 Task: Find connections with filter location Shāhzādpur with filter topic #bestadvicewith filter profile language French with filter current company Hotel Jobs with filter school GOVERNMENT COLLEGE OF ENGINEERING, JALGAON. with filter industry Medical Equipment Manufacturing with filter service category Administrative with filter keywords title Culture Operations Manager
Action: Mouse moved to (579, 121)
Screenshot: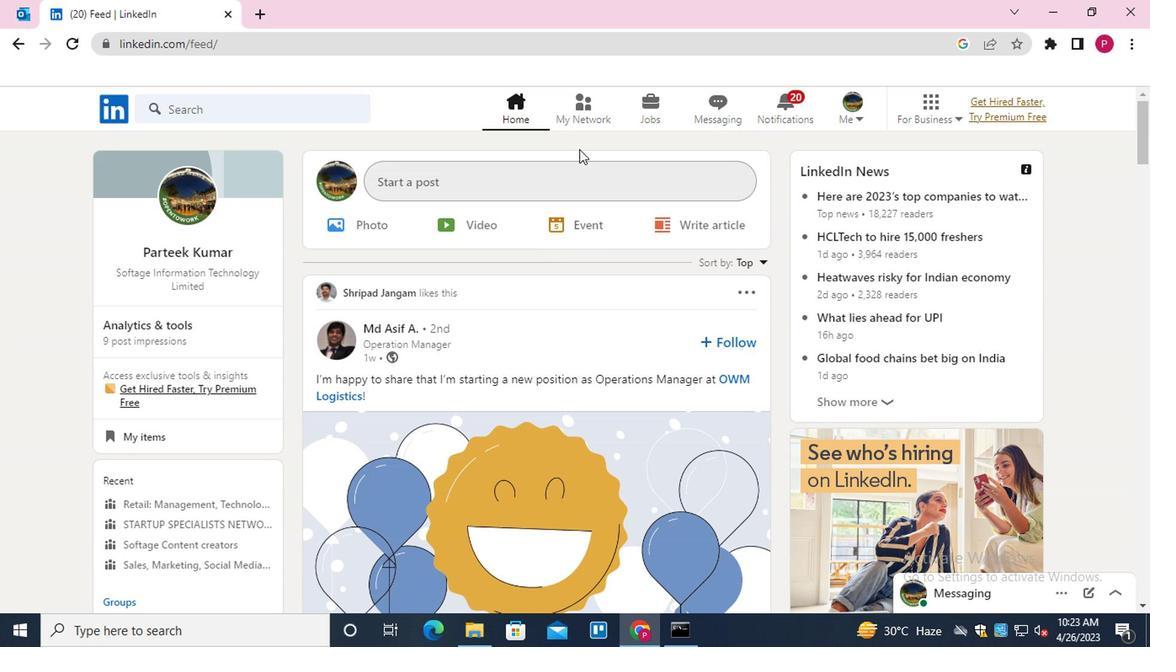 
Action: Mouse pressed left at (579, 121)
Screenshot: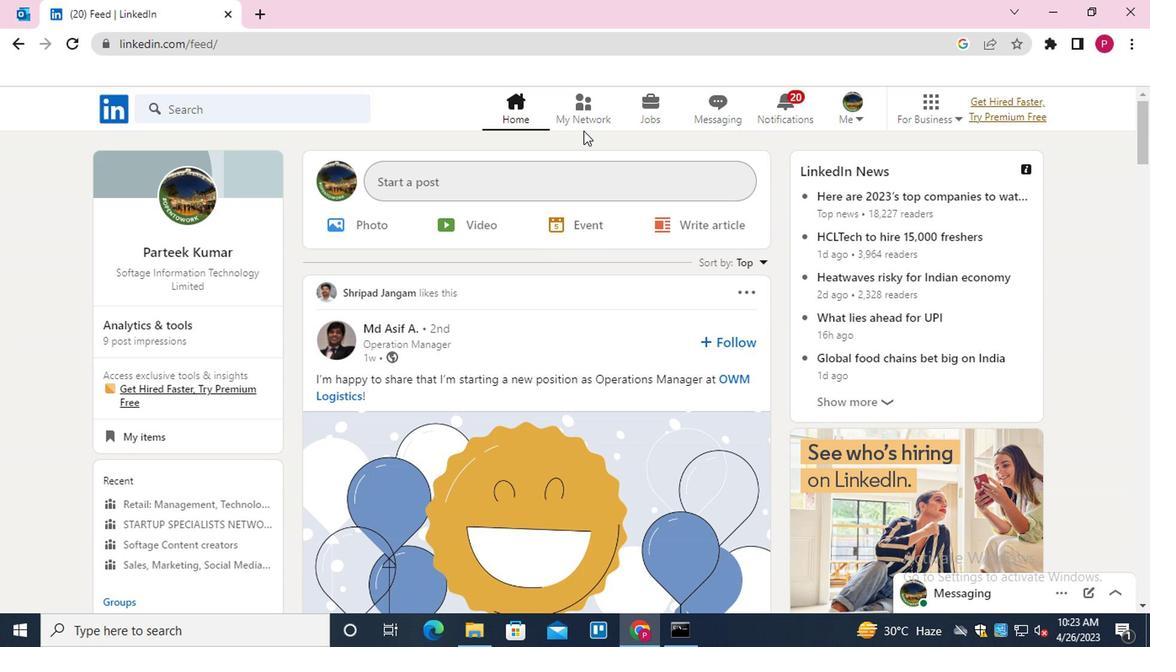 
Action: Mouse moved to (271, 204)
Screenshot: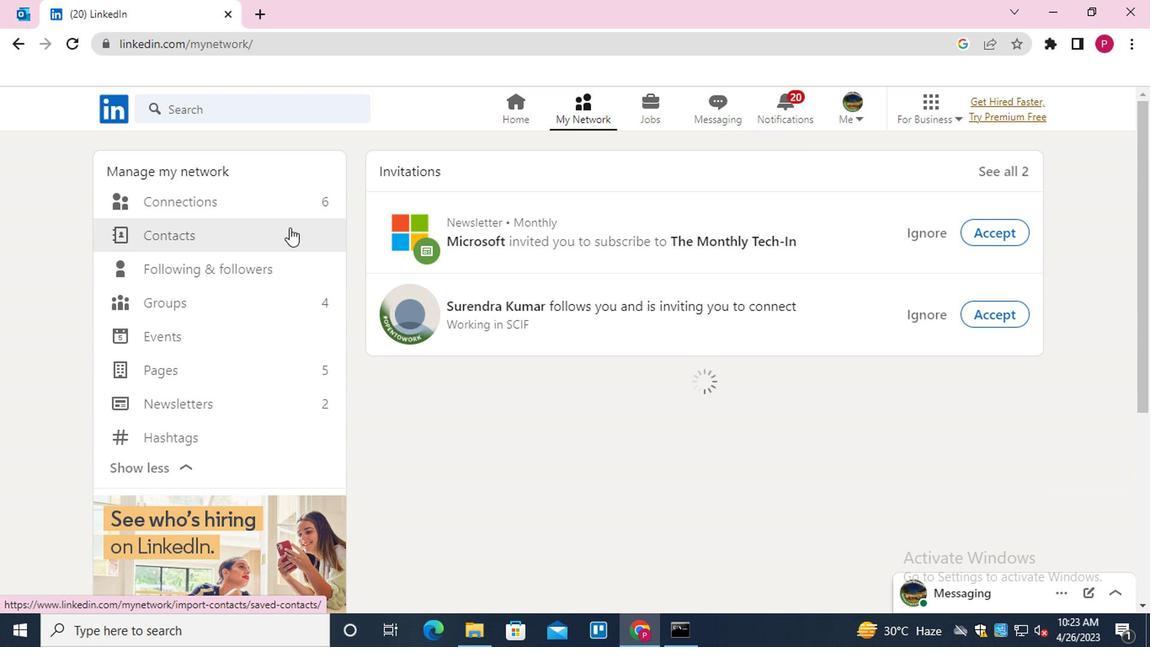 
Action: Mouse pressed left at (271, 204)
Screenshot: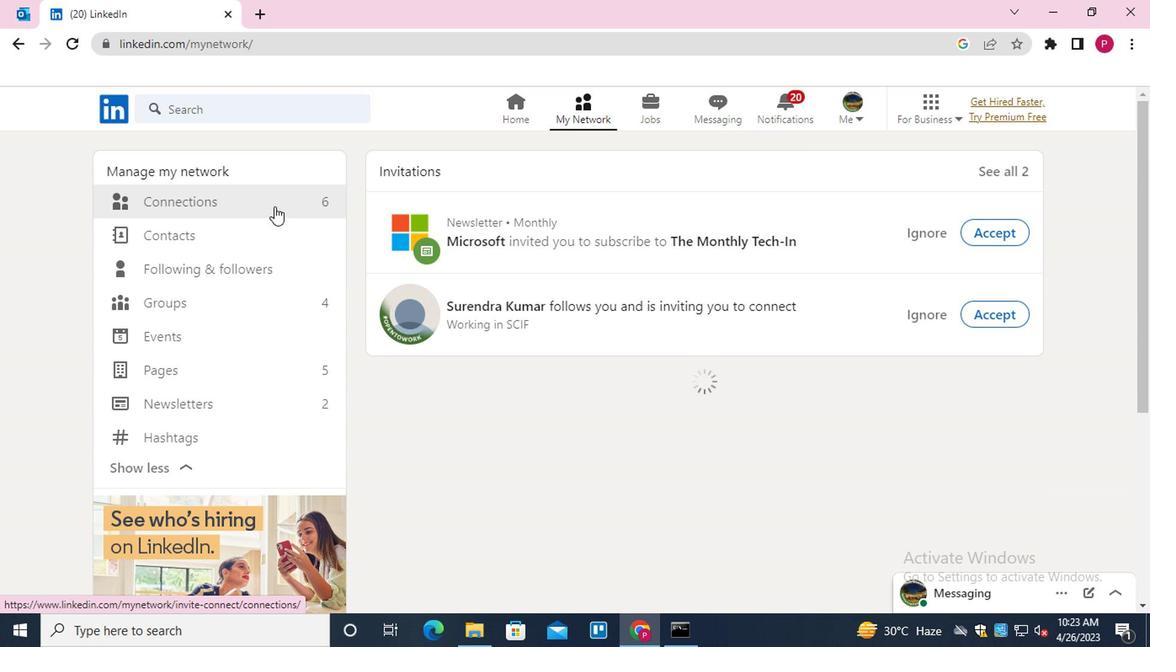 
Action: Mouse moved to (717, 207)
Screenshot: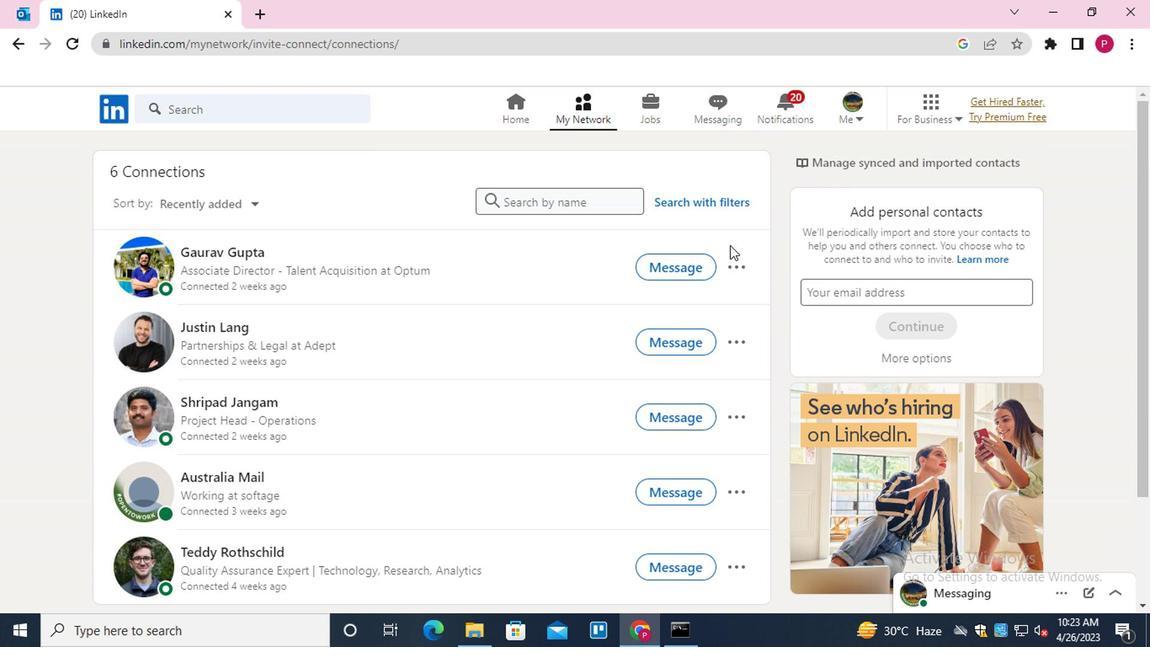 
Action: Mouse pressed left at (717, 207)
Screenshot: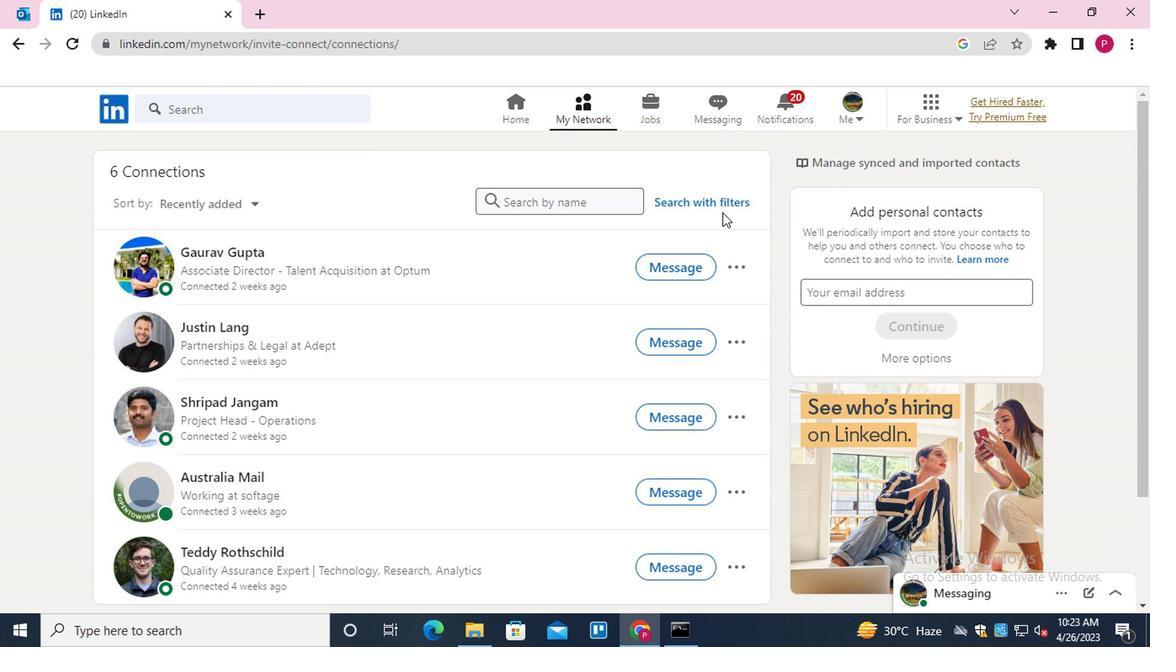 
Action: Mouse moved to (572, 156)
Screenshot: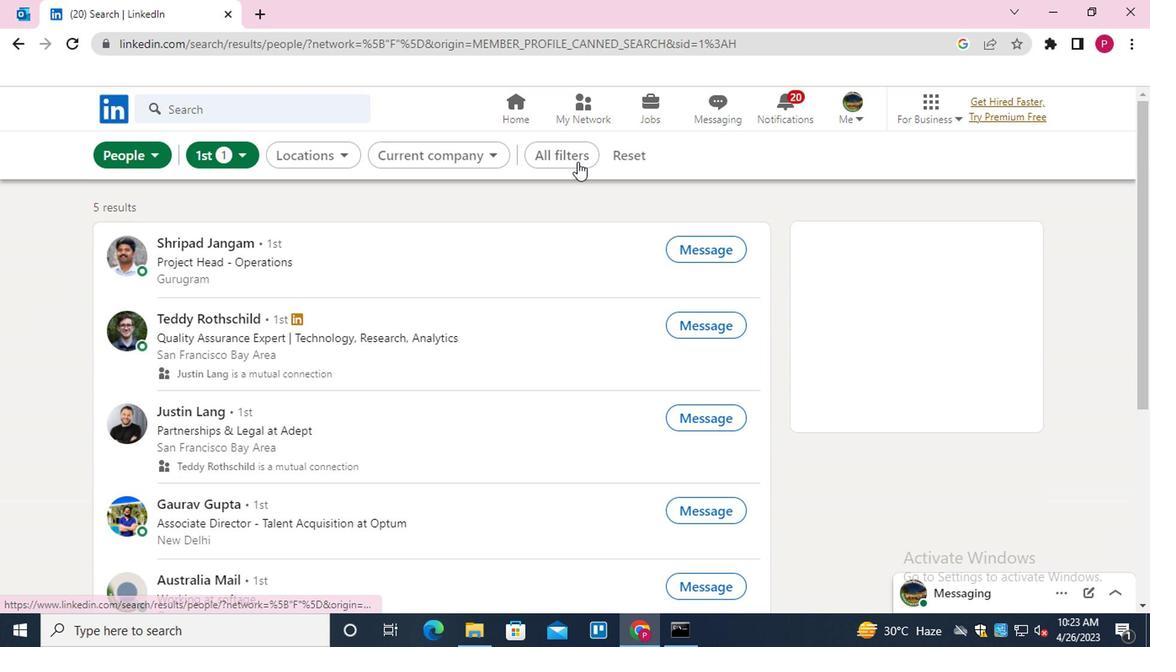 
Action: Mouse pressed left at (572, 156)
Screenshot: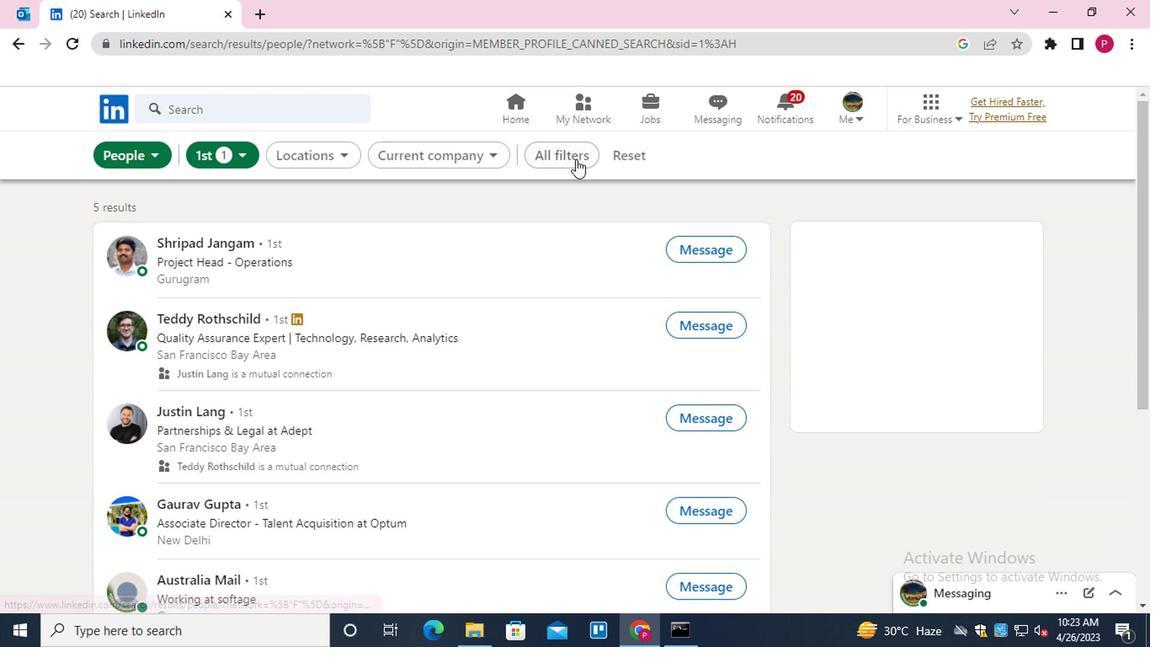 
Action: Mouse moved to (841, 352)
Screenshot: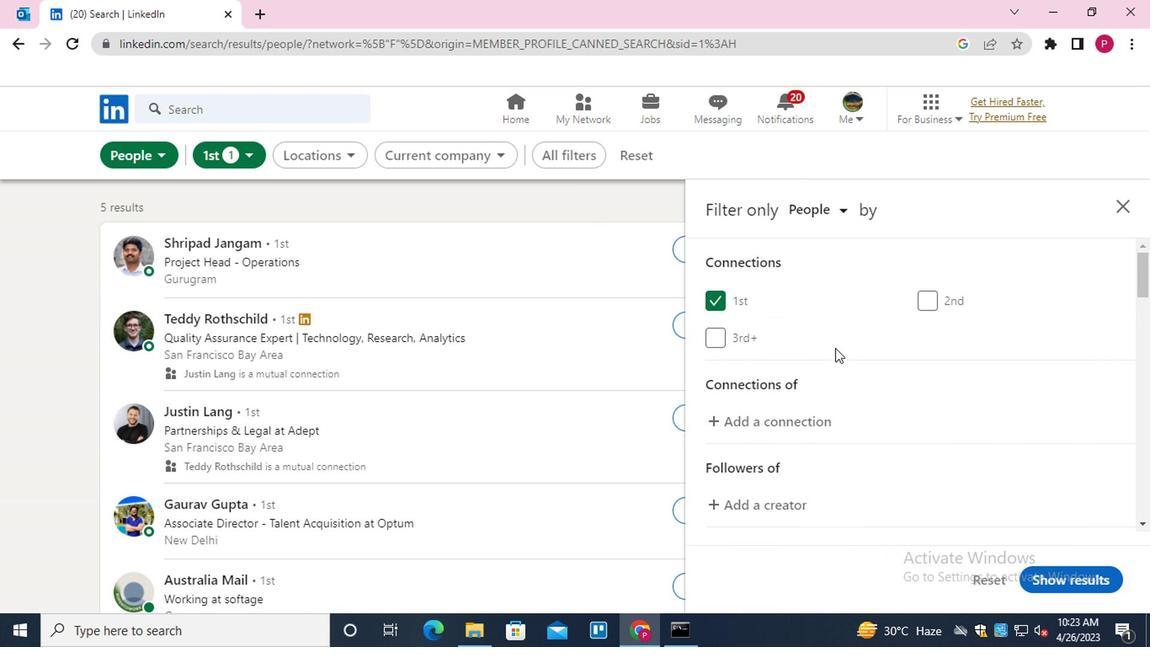 
Action: Mouse scrolled (841, 352) with delta (0, 0)
Screenshot: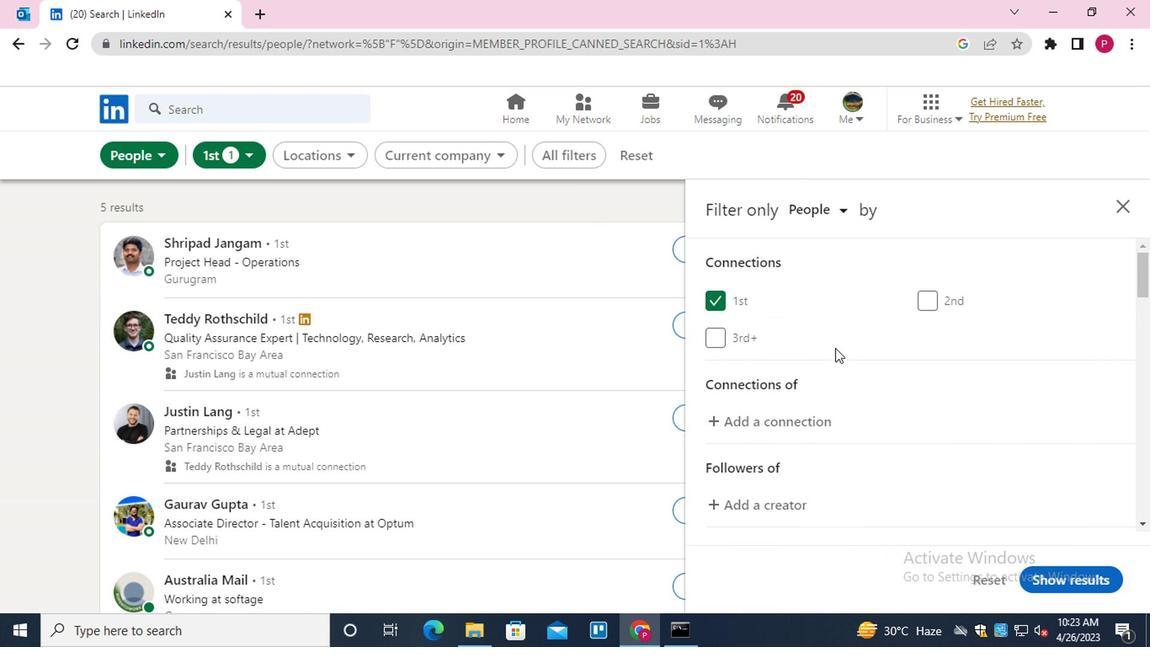 
Action: Mouse moved to (848, 358)
Screenshot: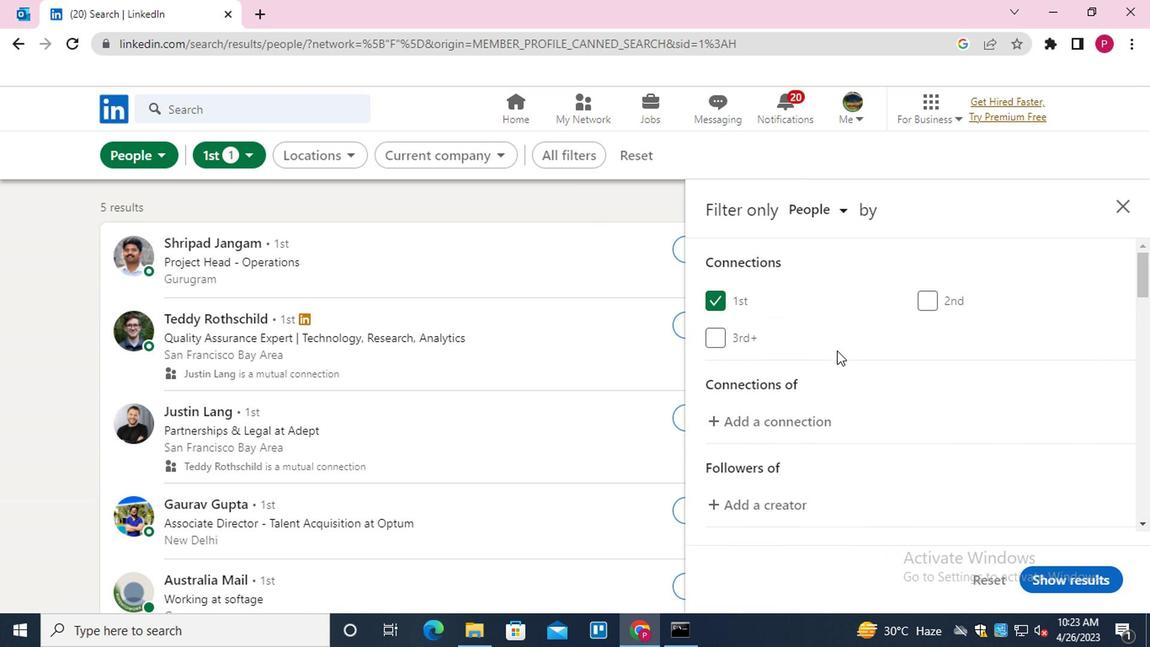 
Action: Mouse scrolled (848, 357) with delta (0, -1)
Screenshot: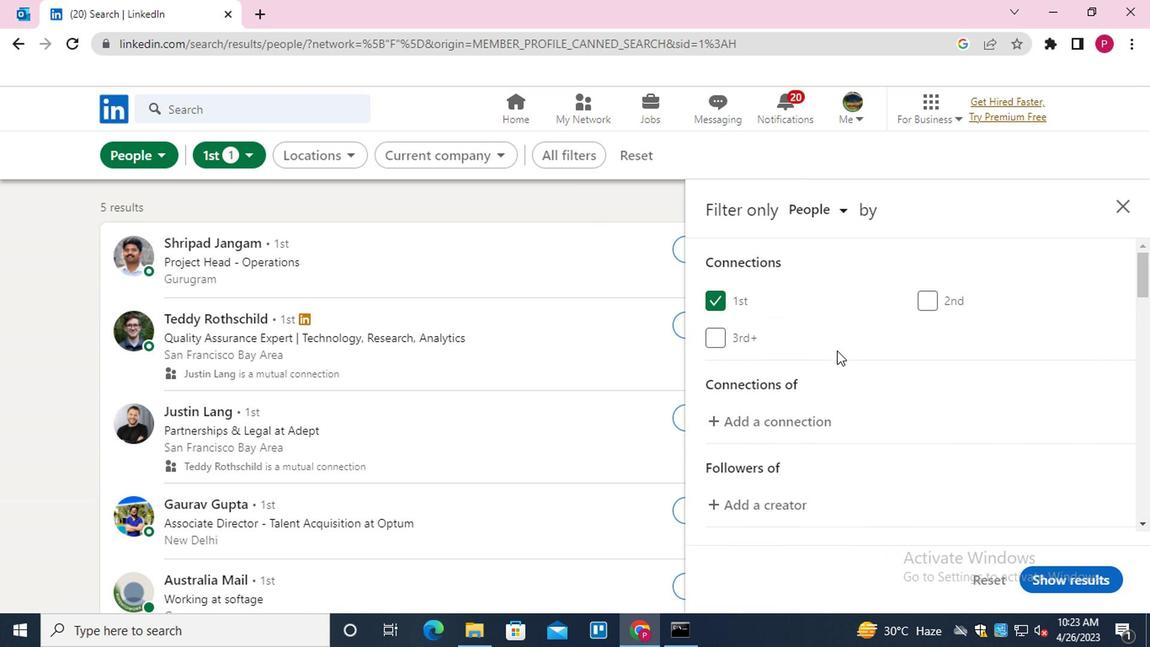 
Action: Mouse moved to (1002, 488)
Screenshot: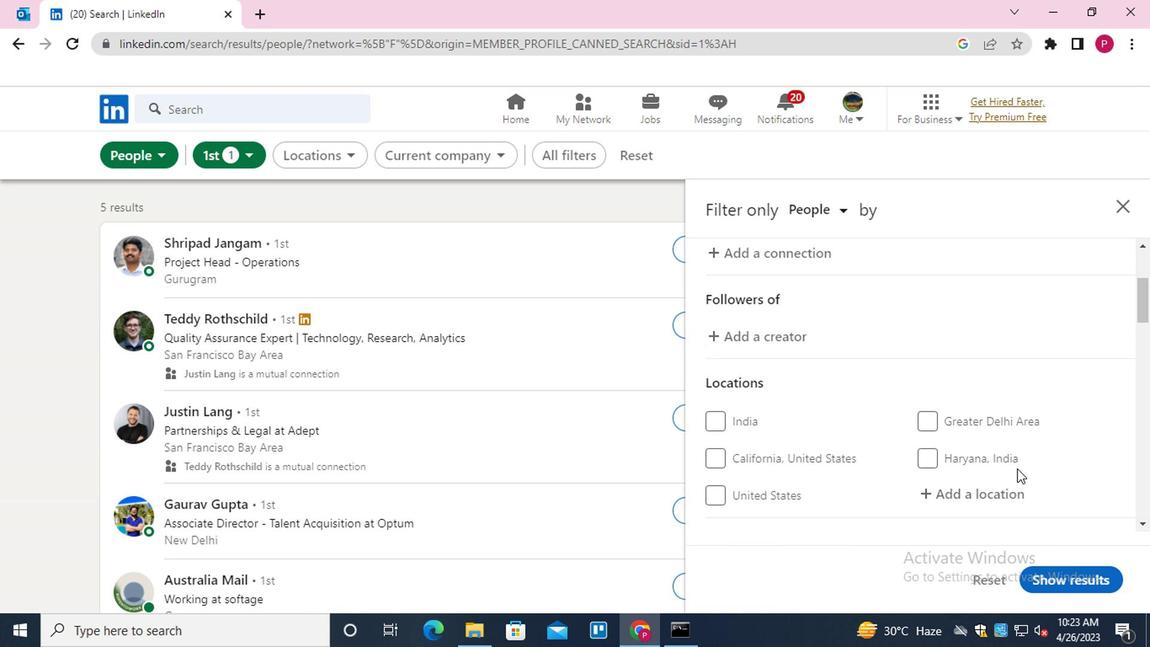 
Action: Mouse pressed left at (1002, 488)
Screenshot: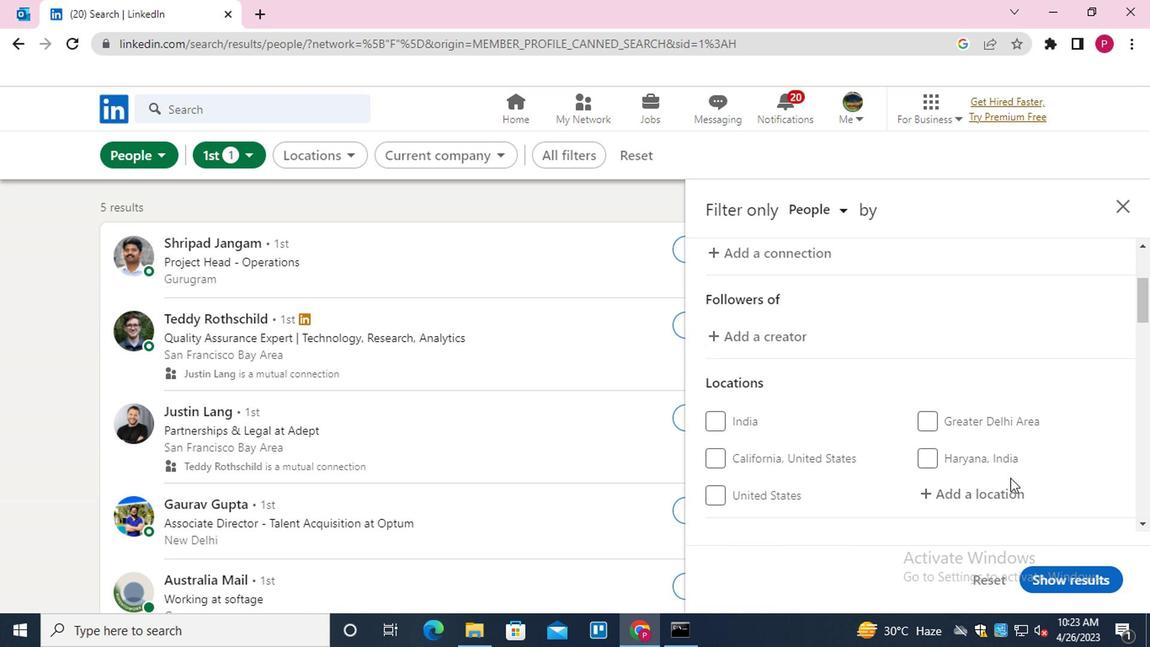 
Action: Key pressed <Key.shift>SHAHAZAD
Screenshot: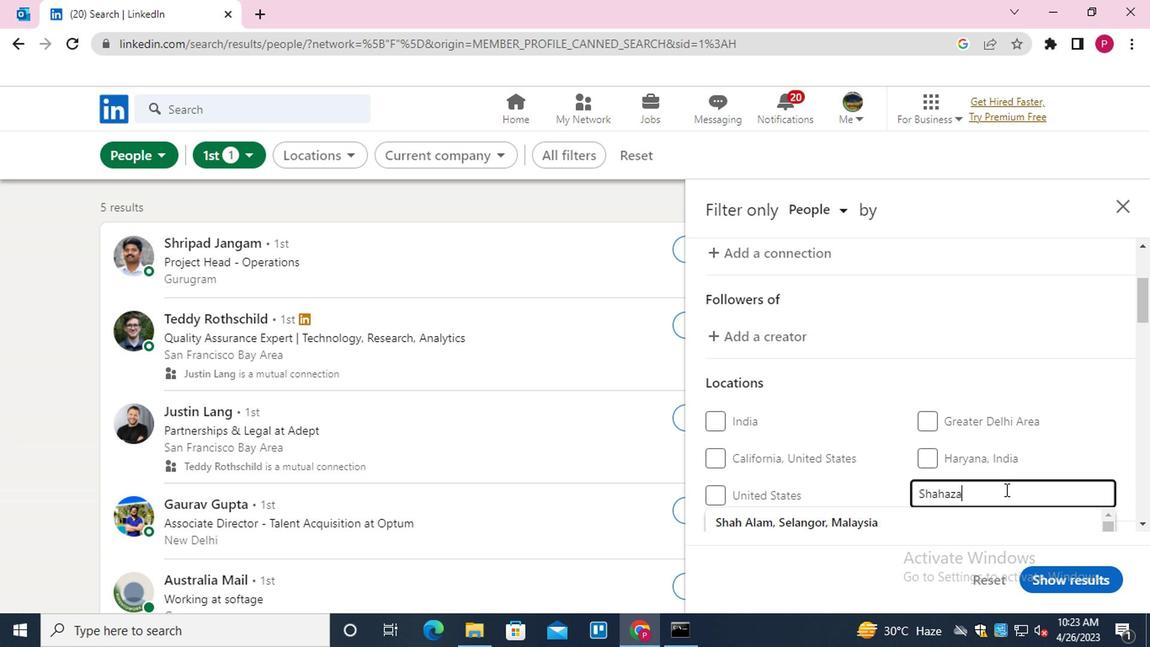 
Action: Mouse moved to (1001, 488)
Screenshot: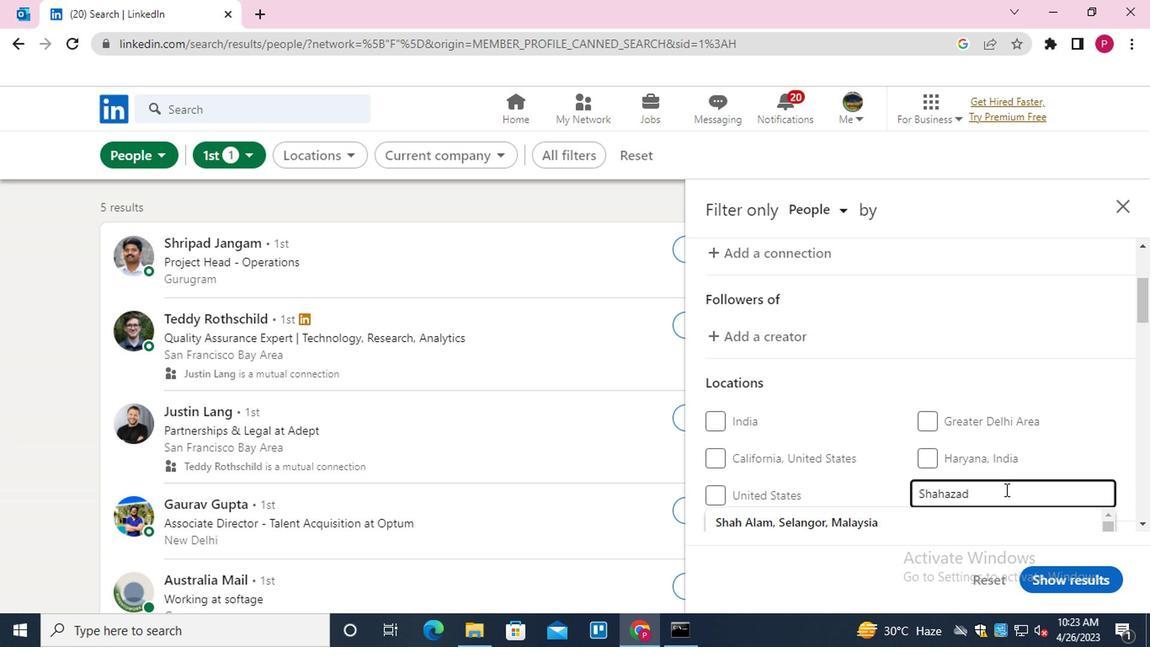 
Action: Key pressed PUR
Screenshot: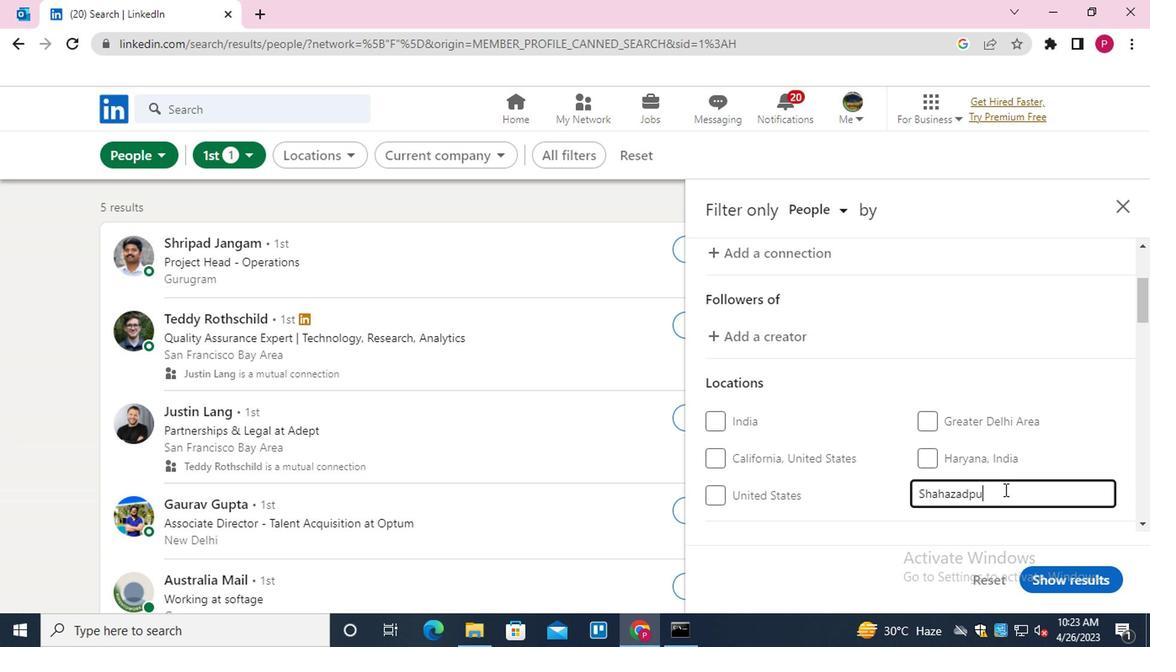 
Action: Mouse moved to (987, 402)
Screenshot: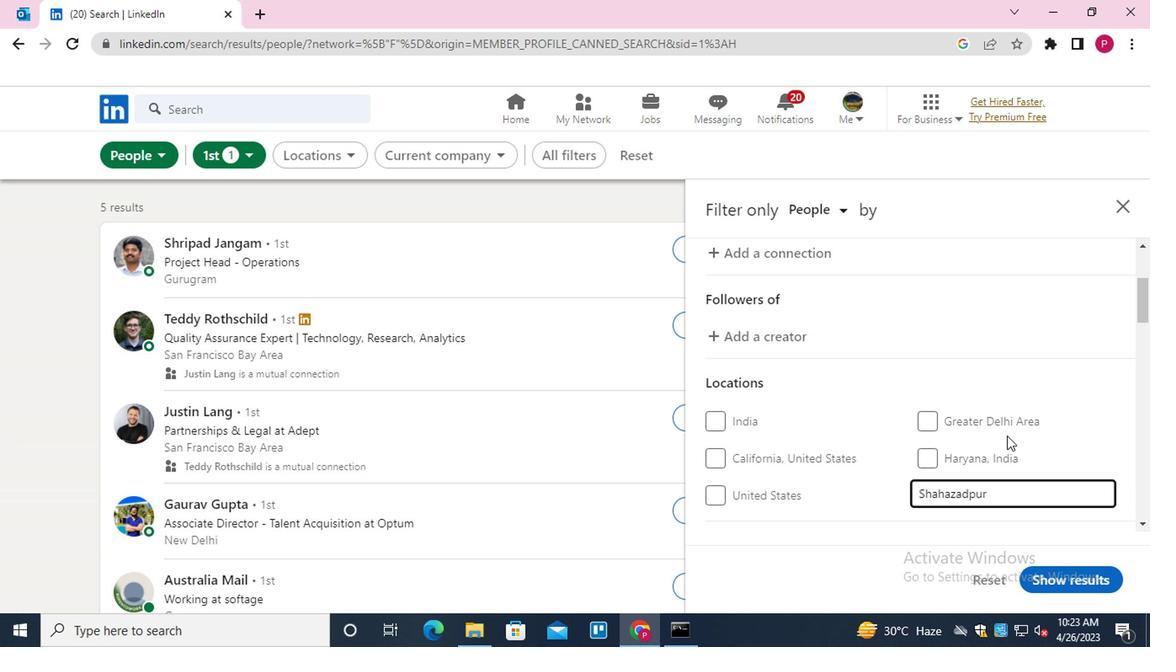 
Action: Mouse scrolled (987, 402) with delta (0, 0)
Screenshot: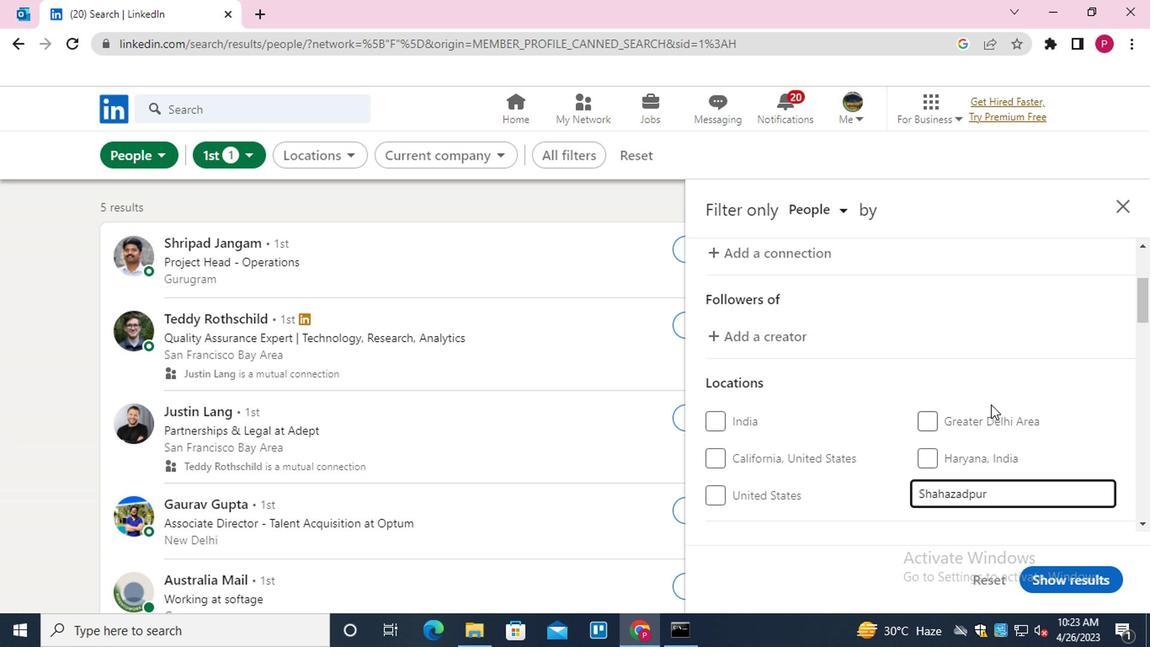 
Action: Mouse moved to (946, 410)
Screenshot: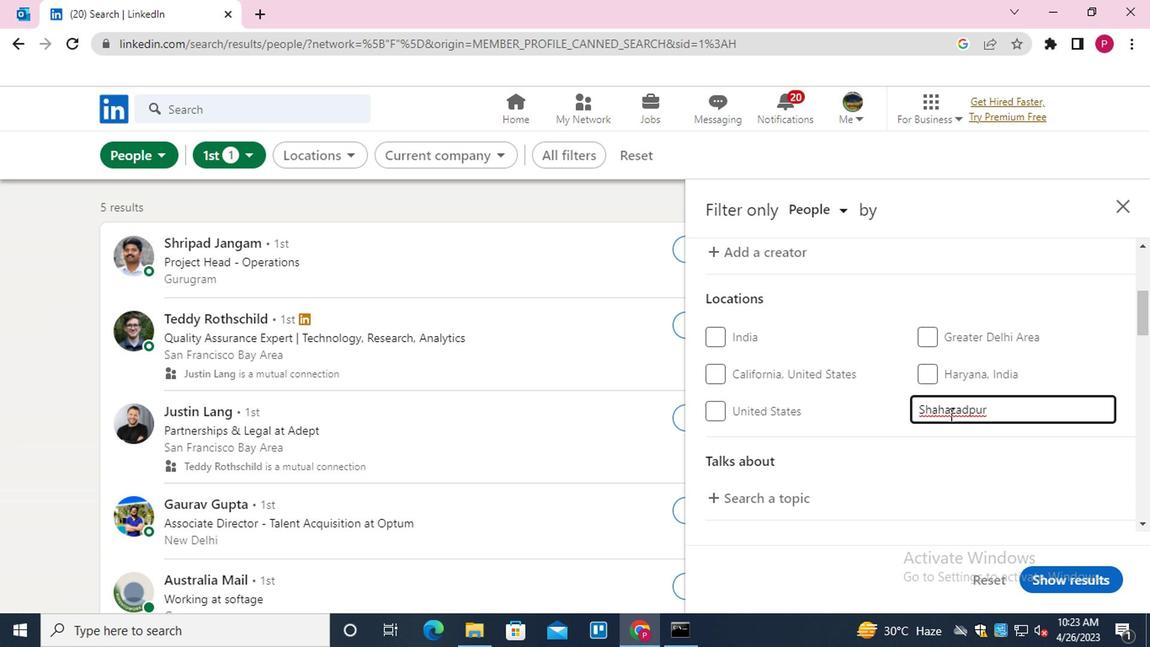 
Action: Mouse pressed left at (946, 410)
Screenshot: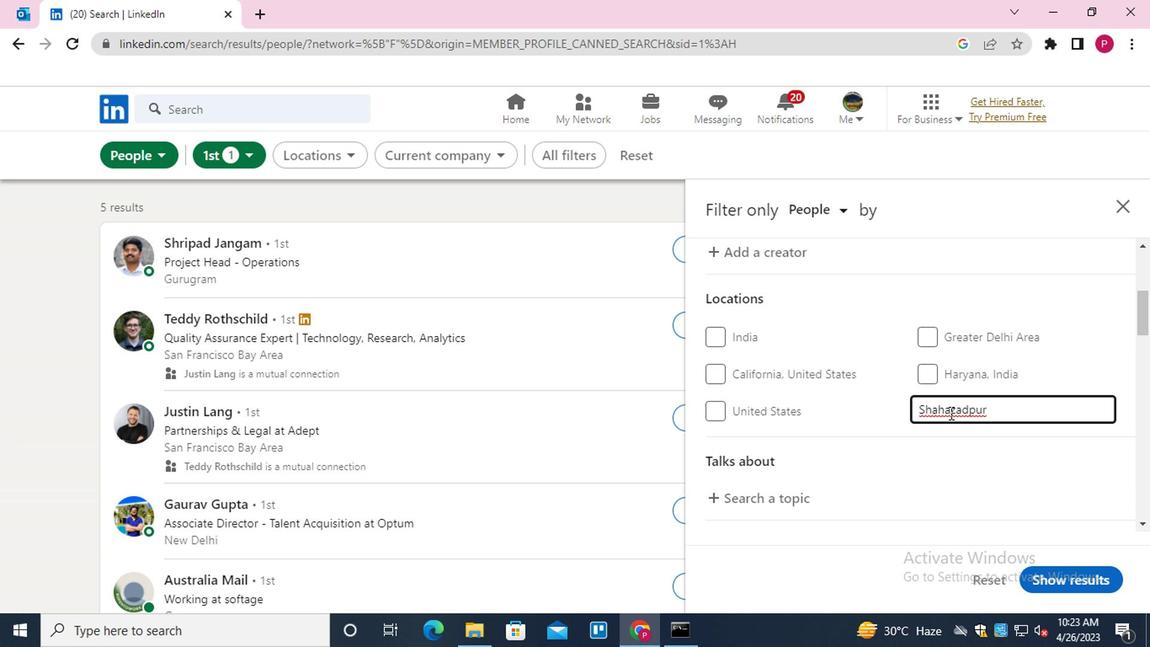 
Action: Mouse moved to (944, 429)
Screenshot: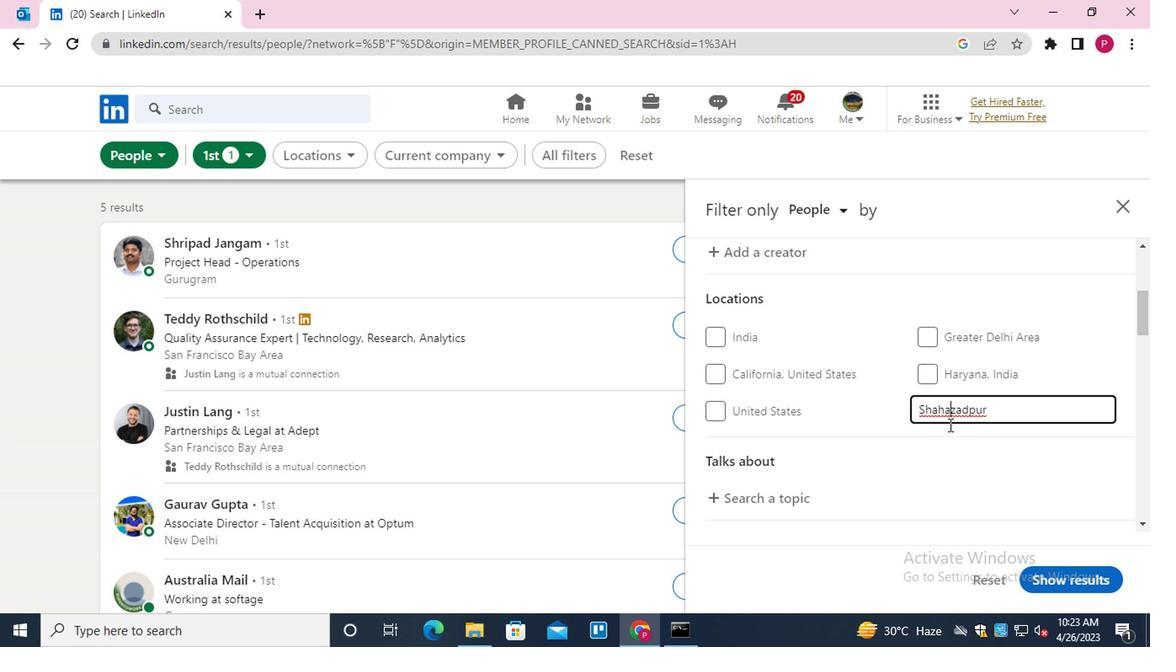 
Action: Key pressed <Key.backspace>
Screenshot: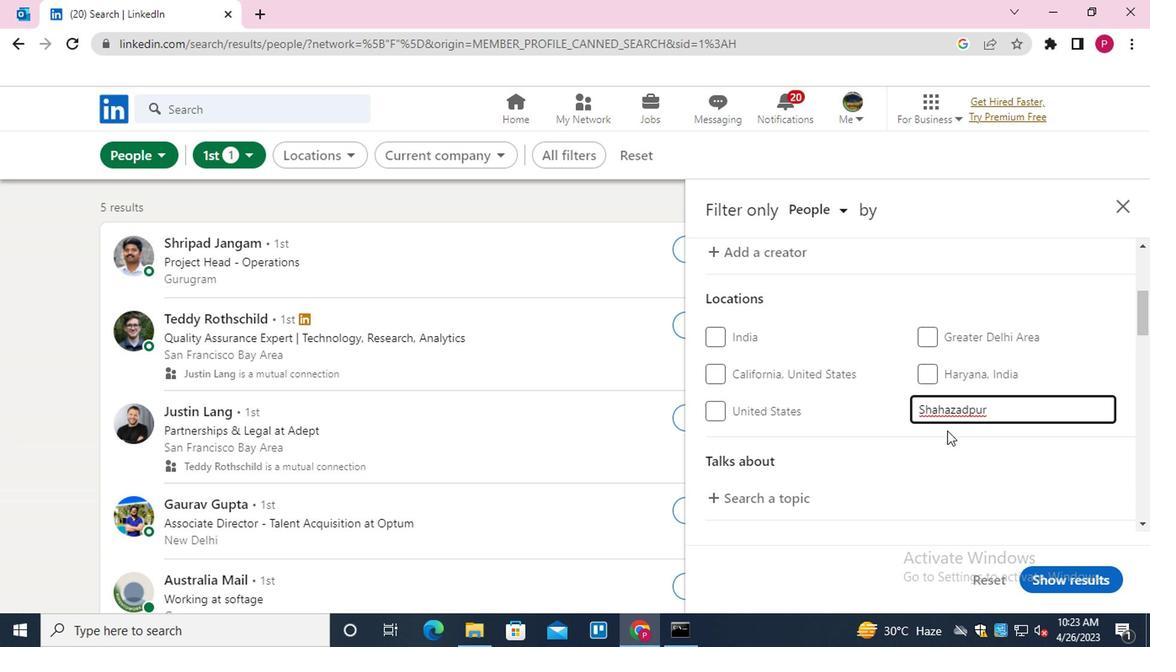 
Action: Mouse moved to (850, 440)
Screenshot: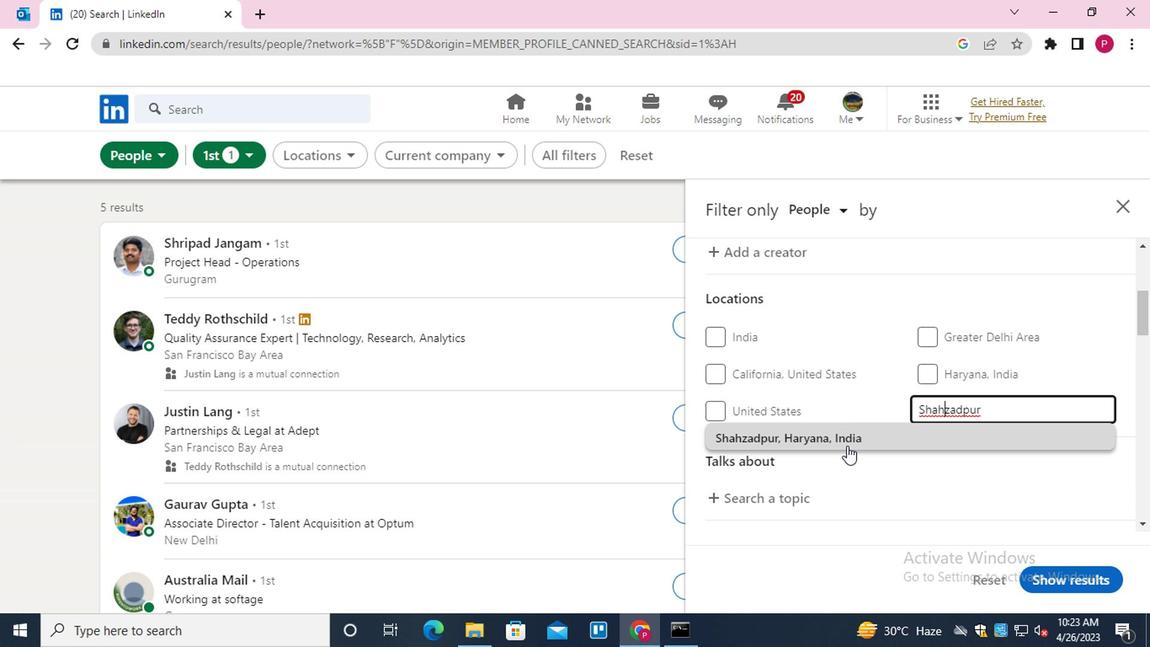 
Action: Mouse pressed left at (850, 440)
Screenshot: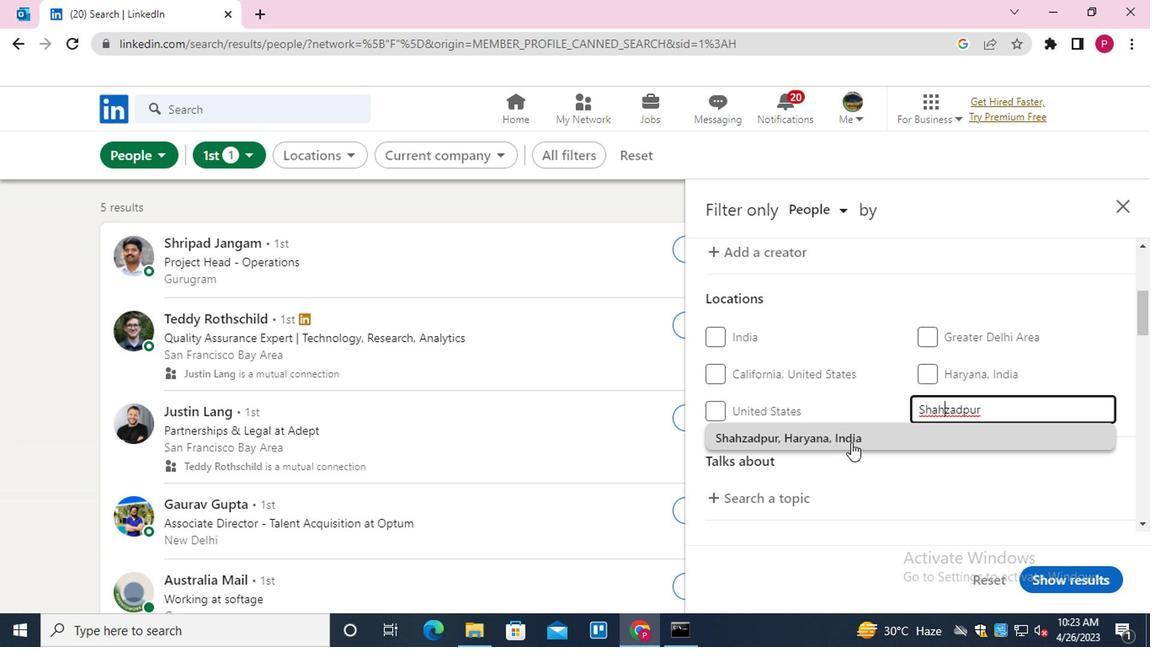 
Action: Mouse scrolled (850, 439) with delta (0, -1)
Screenshot: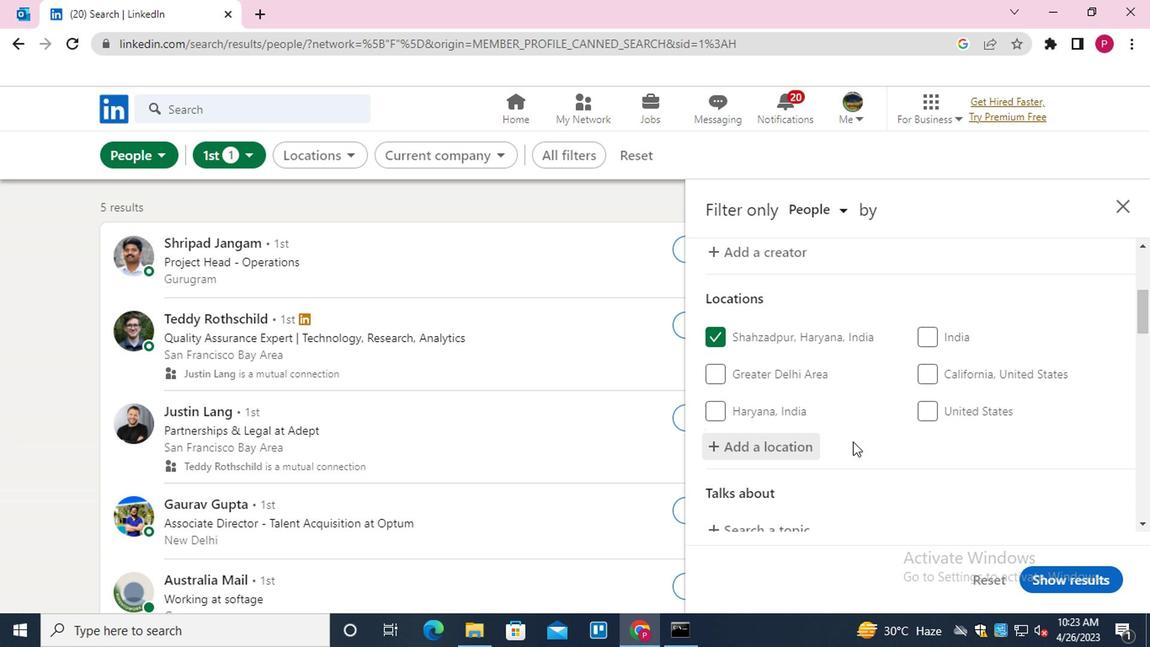 
Action: Mouse scrolled (850, 439) with delta (0, -1)
Screenshot: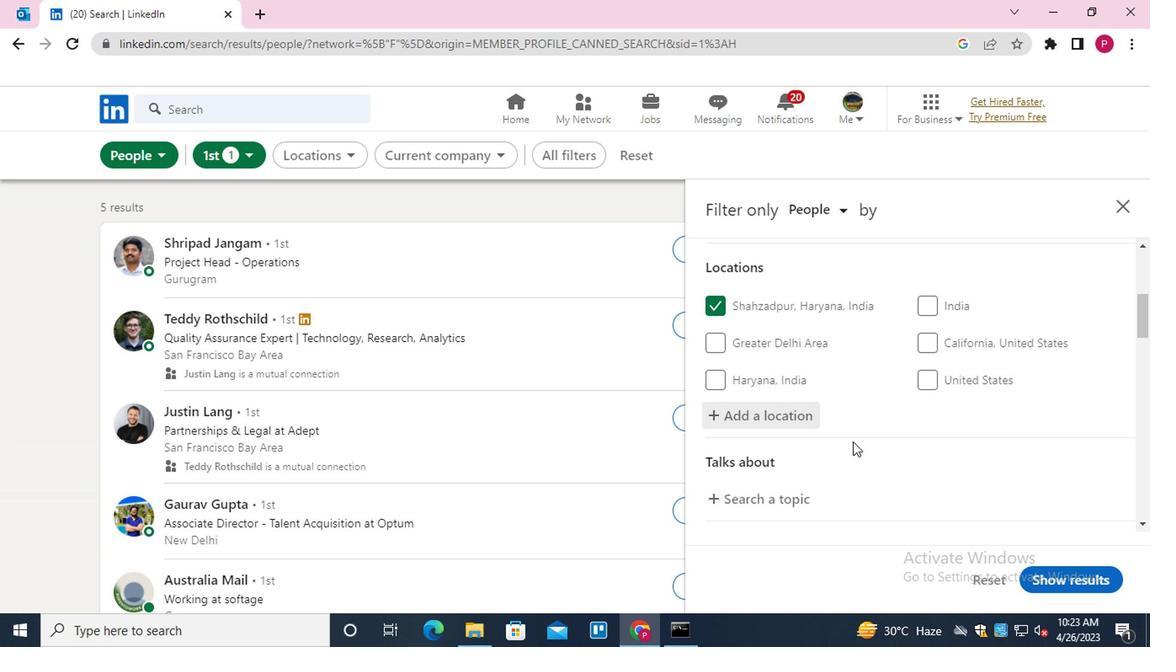 
Action: Mouse moved to (804, 366)
Screenshot: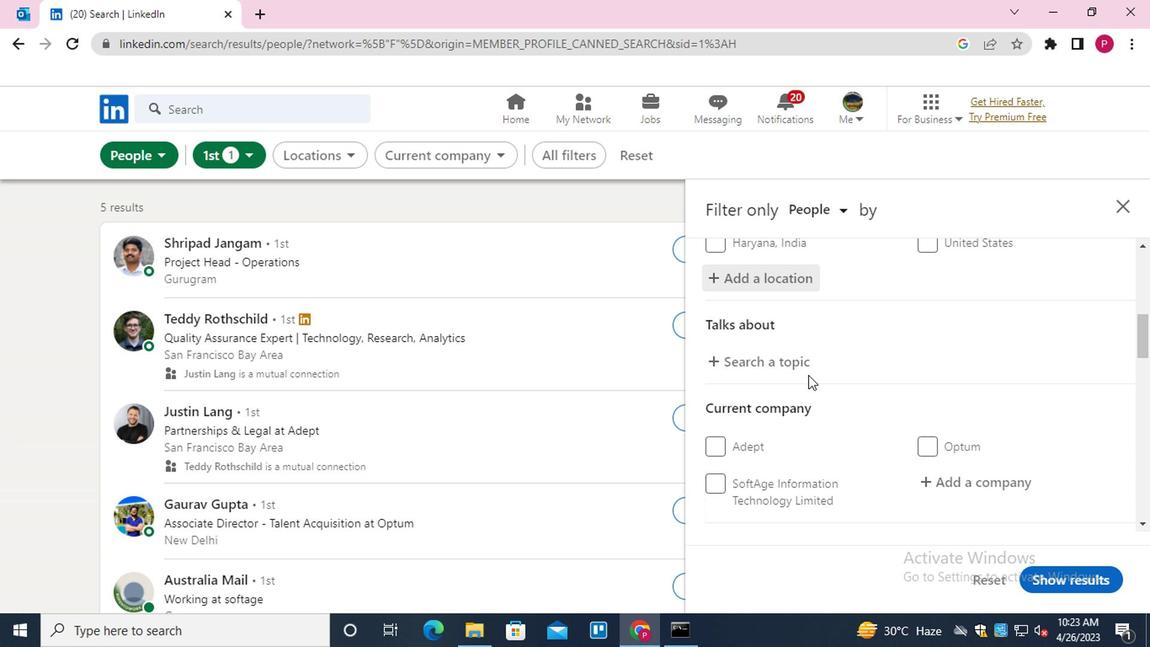 
Action: Mouse pressed left at (804, 366)
Screenshot: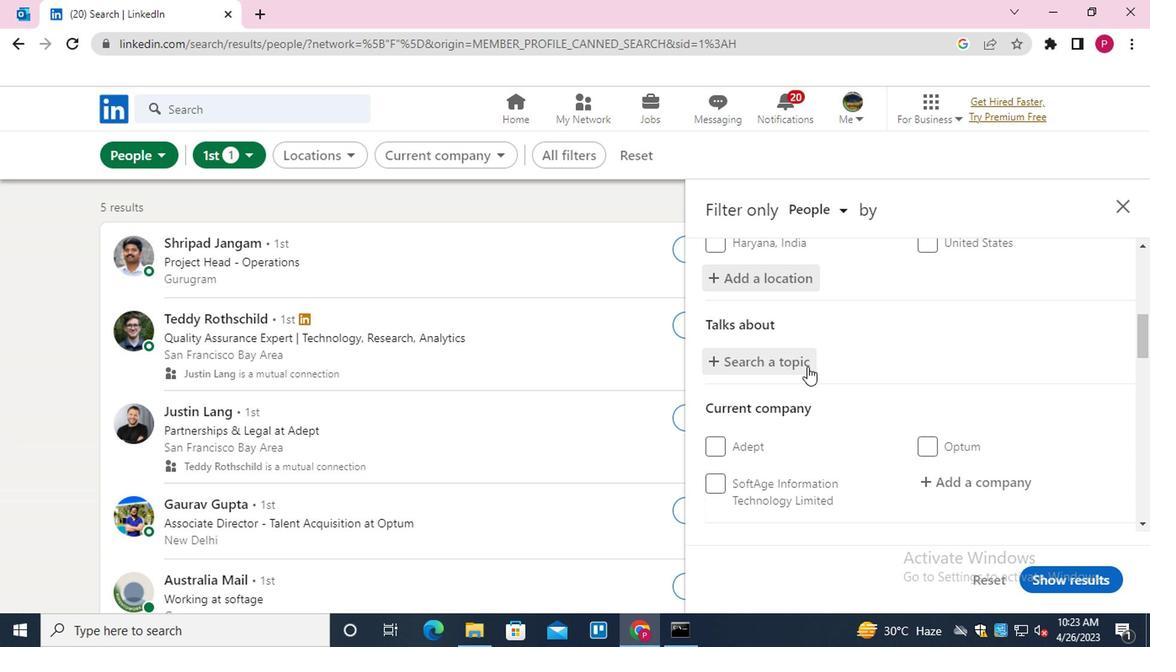 
Action: Key pressed BESTADVICE<Key.down><Key.enter>
Screenshot: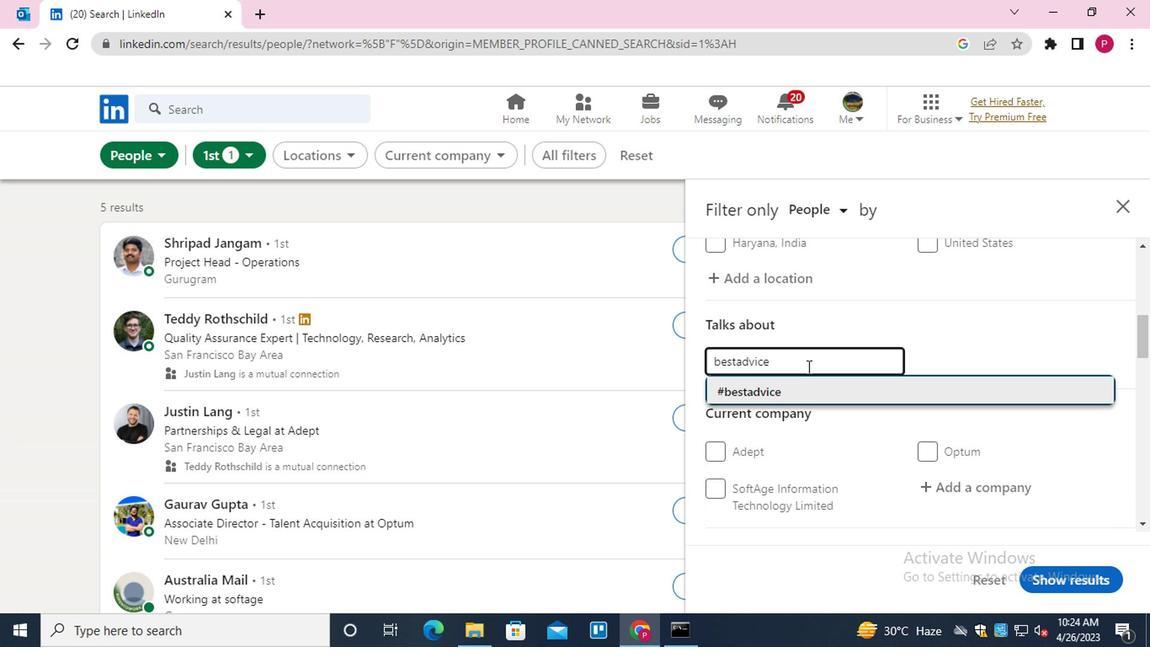 
Action: Mouse moved to (795, 373)
Screenshot: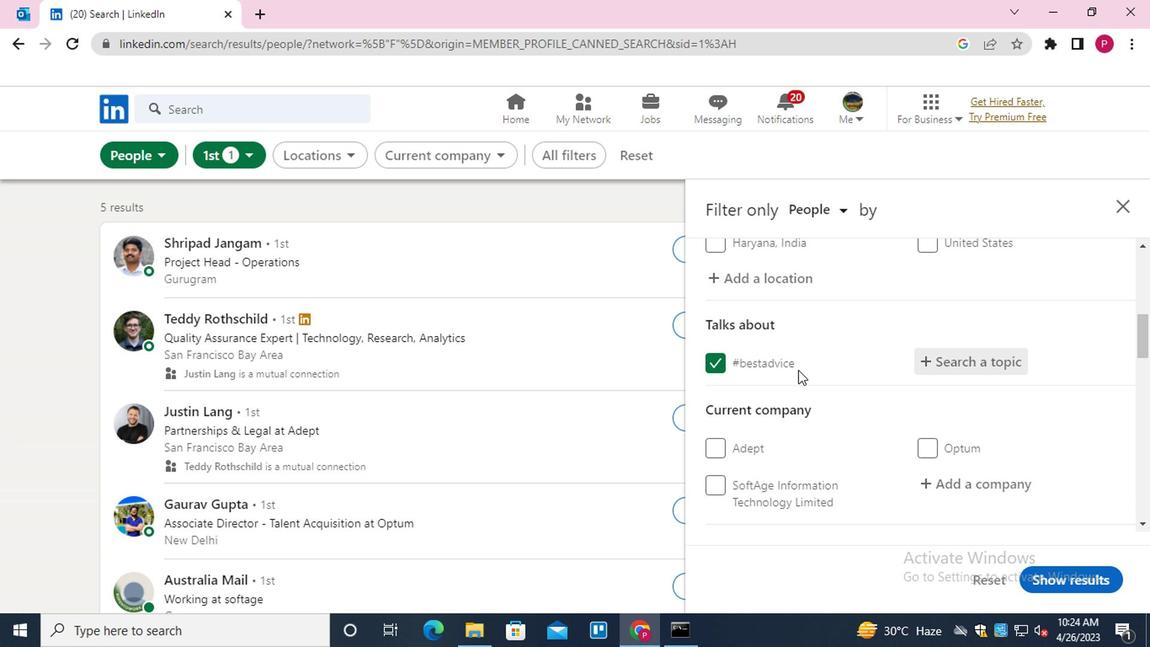 
Action: Mouse scrolled (795, 372) with delta (0, 0)
Screenshot: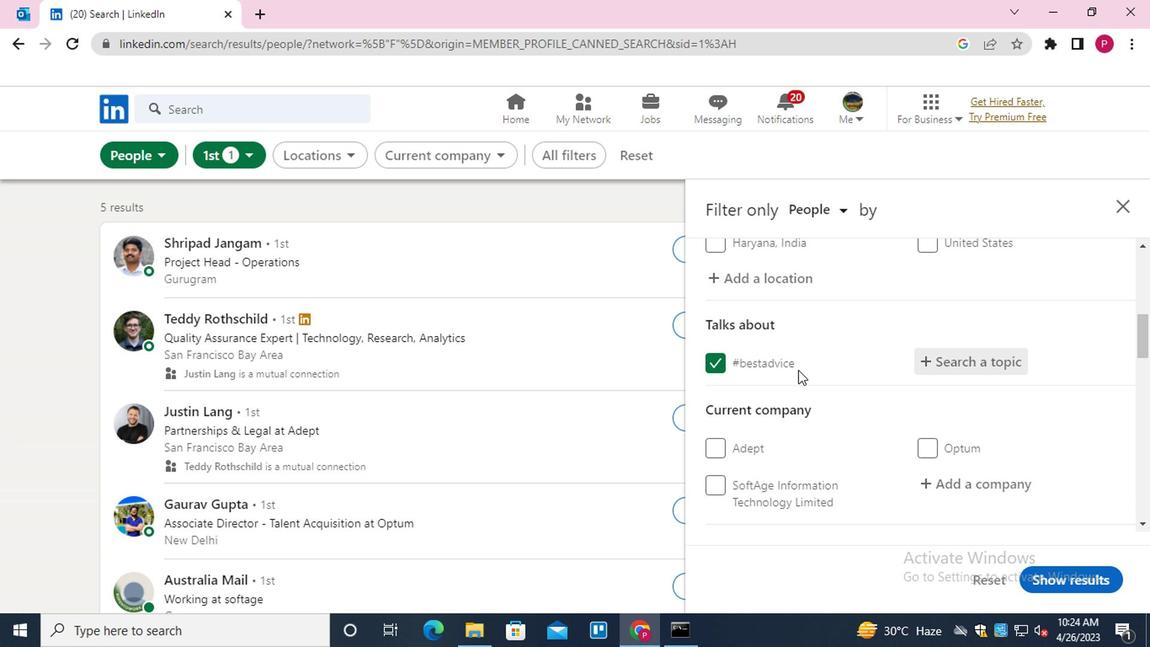 
Action: Mouse moved to (978, 409)
Screenshot: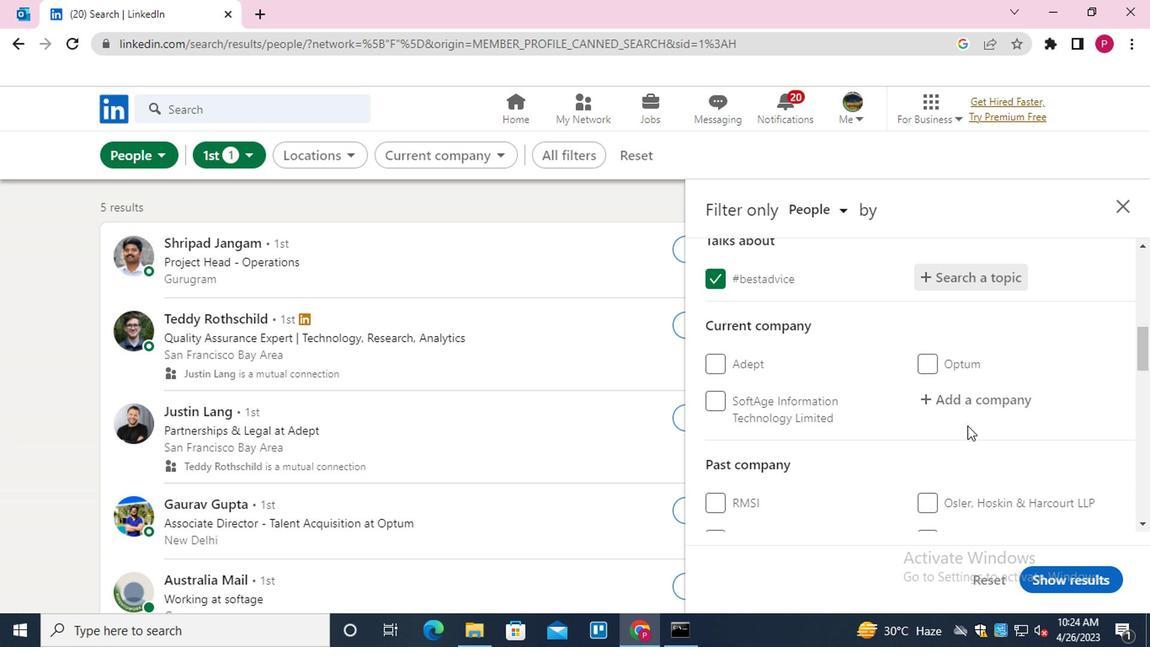 
Action: Mouse pressed left at (978, 409)
Screenshot: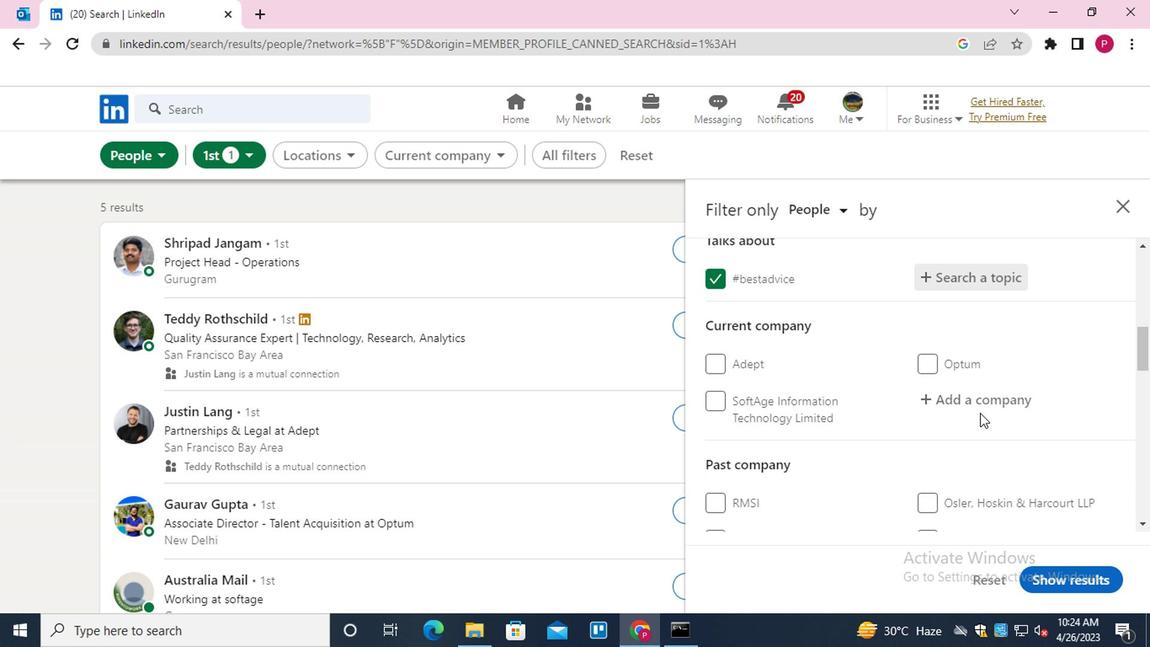 
Action: Mouse moved to (978, 408)
Screenshot: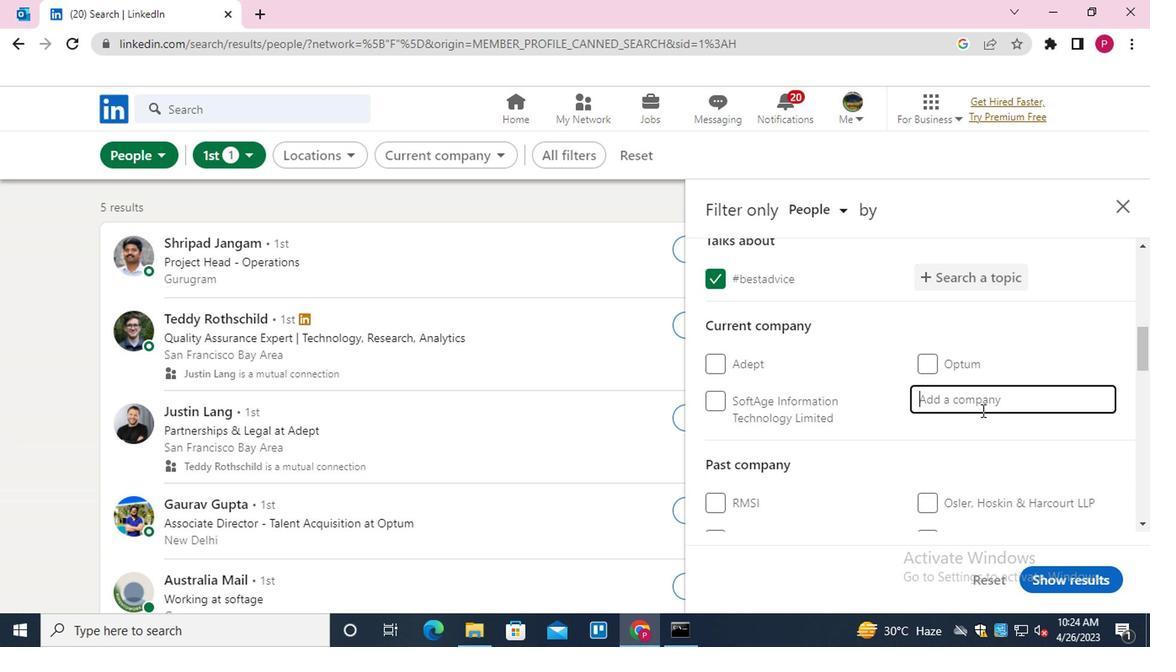
Action: Key pressed <Key.shift>HOTEL<Key.space><Key.shift>JOBS
Screenshot: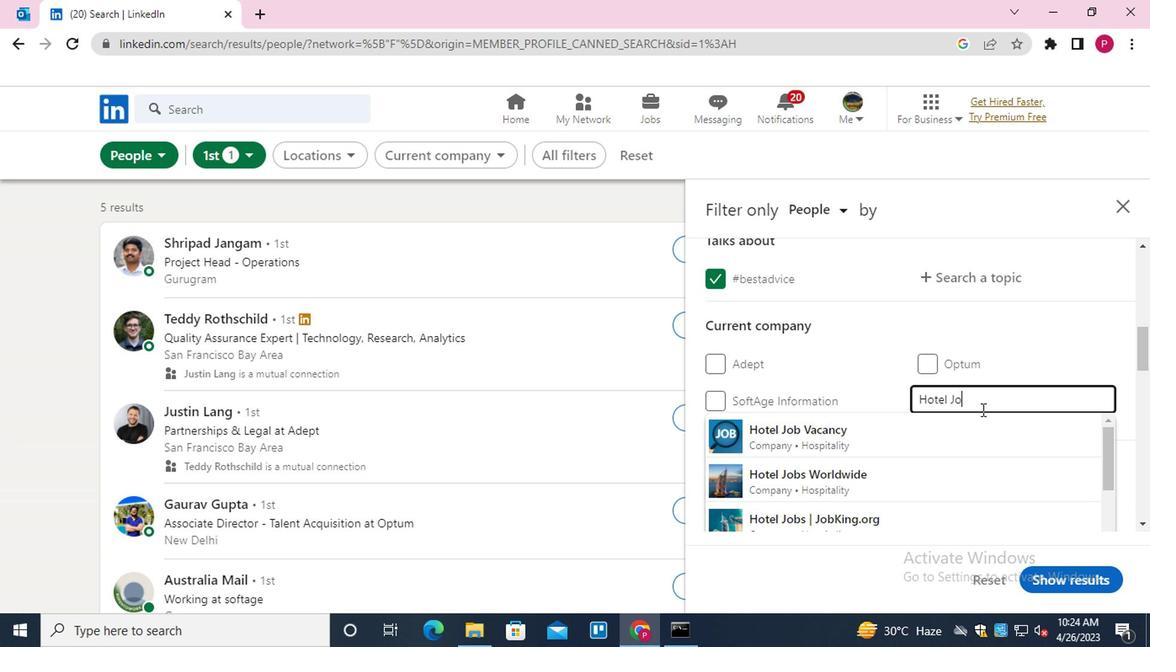 
Action: Mouse moved to (900, 460)
Screenshot: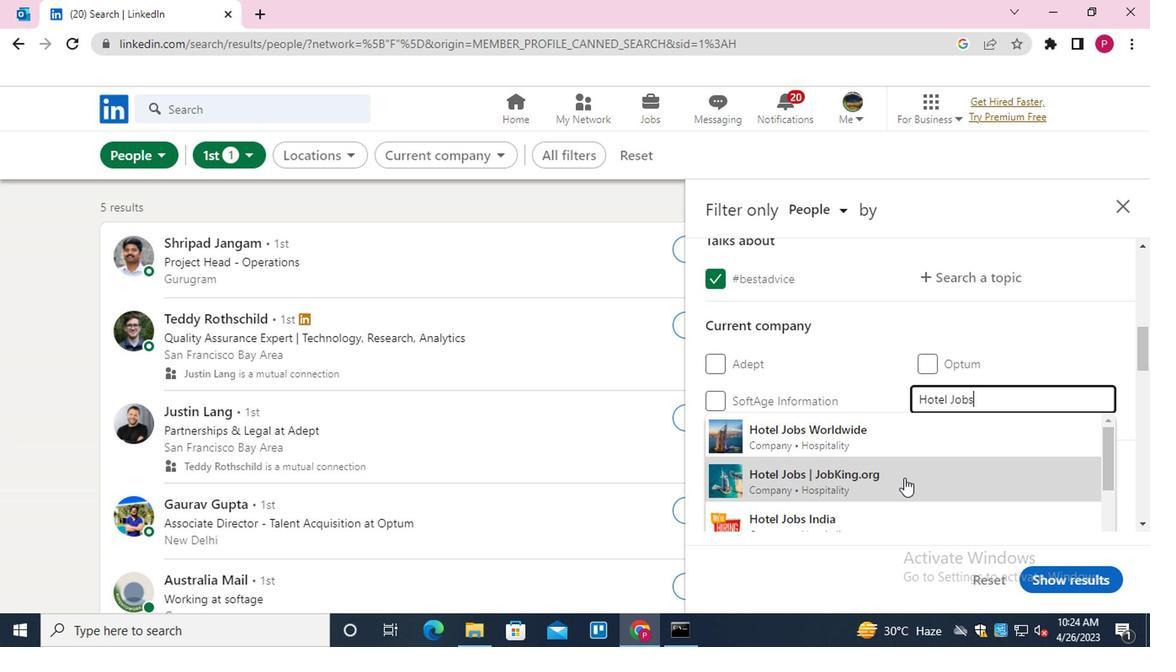 
Action: Mouse scrolled (900, 458) with delta (0, -1)
Screenshot: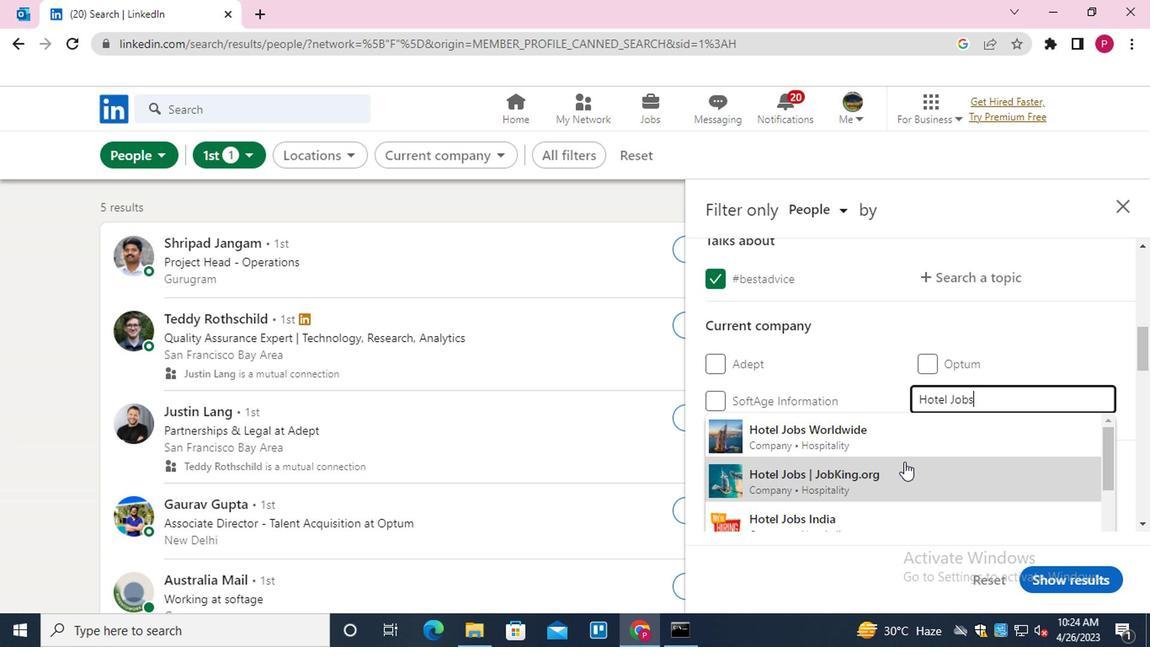 
Action: Mouse moved to (874, 458)
Screenshot: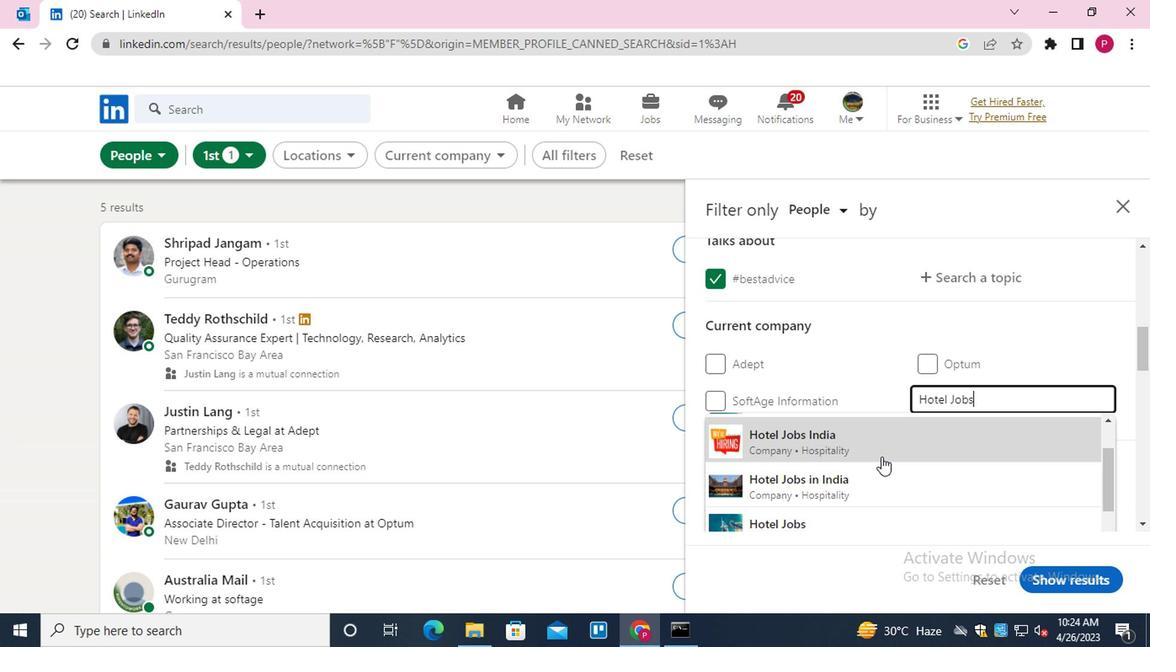 
Action: Mouse scrolled (874, 457) with delta (0, 0)
Screenshot: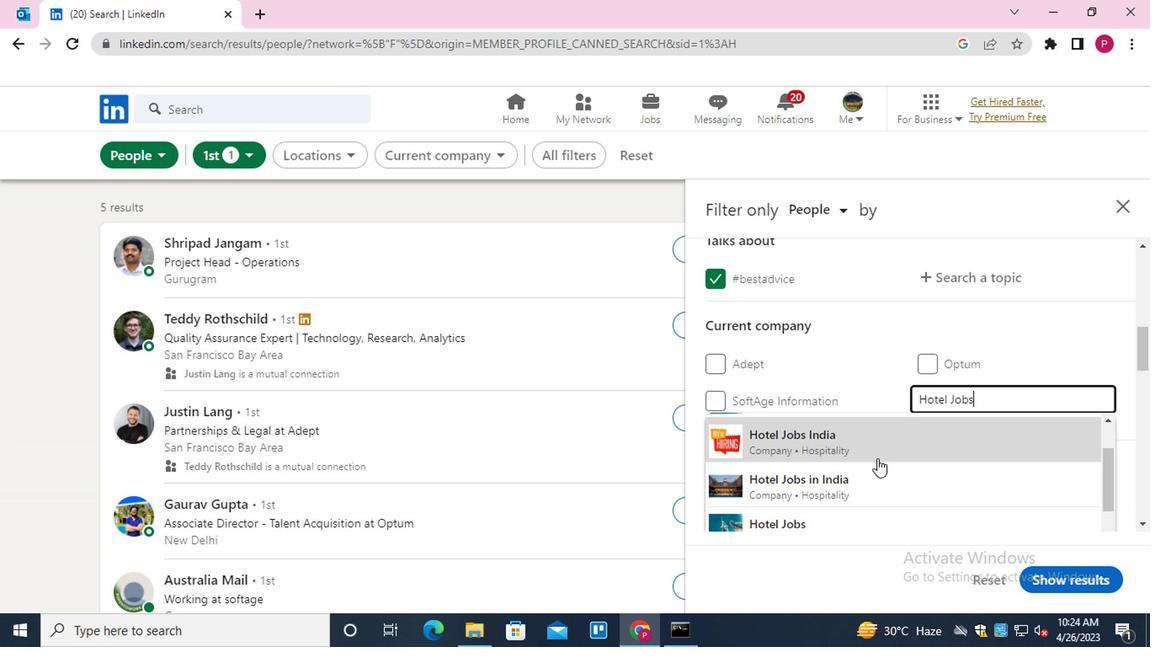 
Action: Mouse moved to (871, 454)
Screenshot: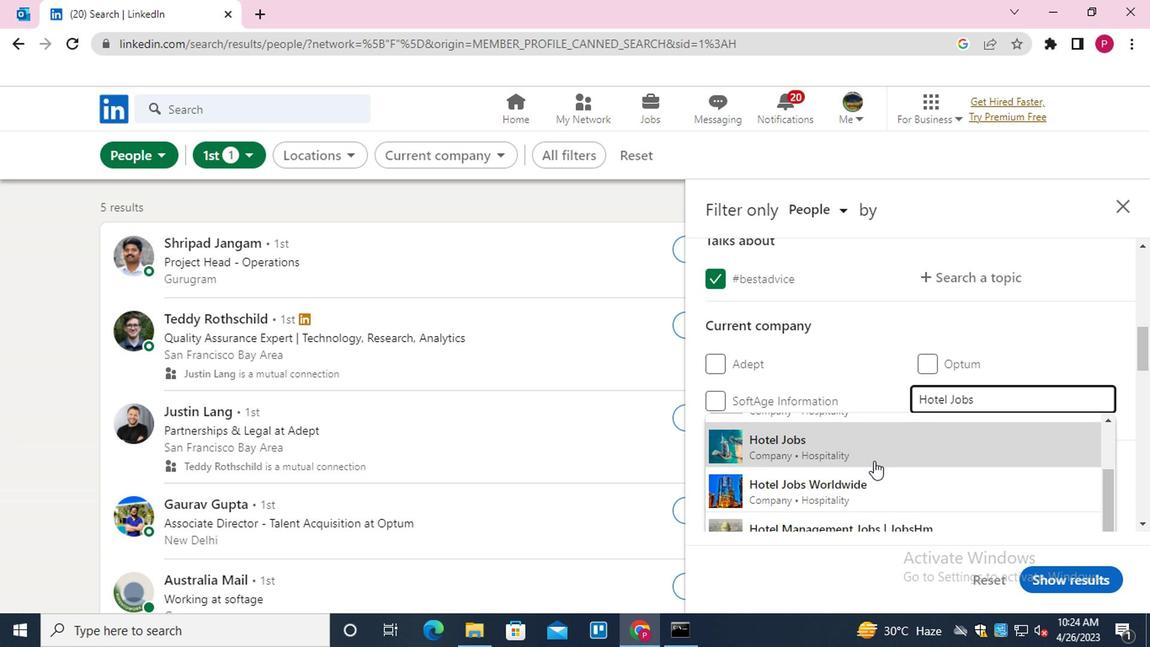 
Action: Mouse pressed left at (871, 454)
Screenshot: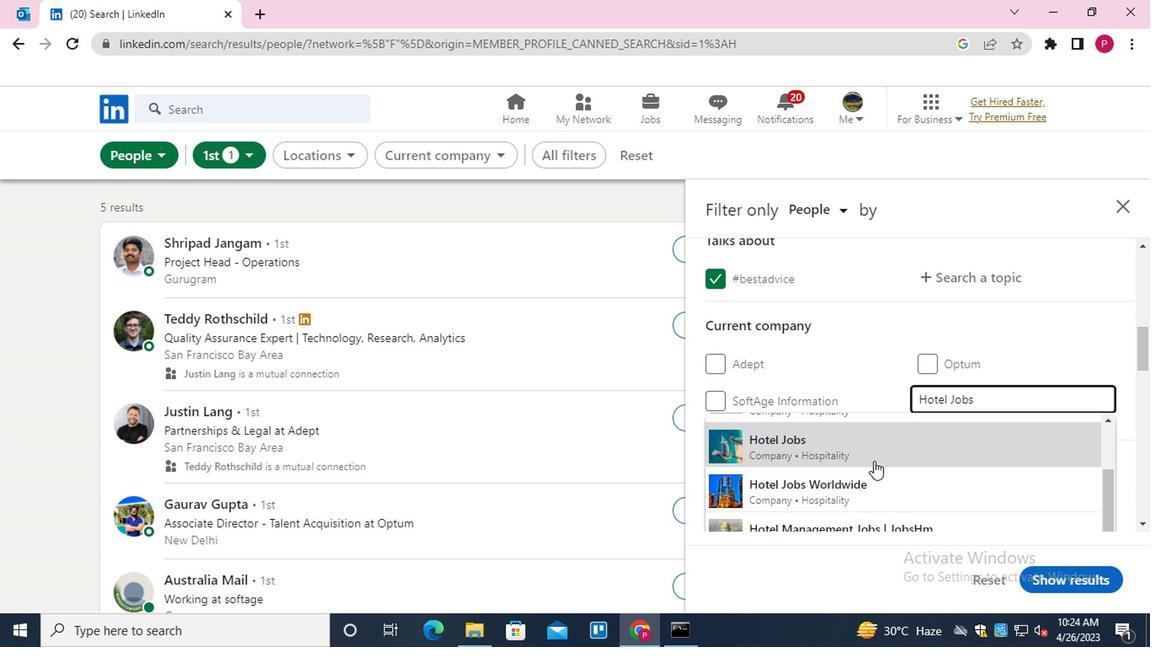 
Action: Mouse moved to (830, 422)
Screenshot: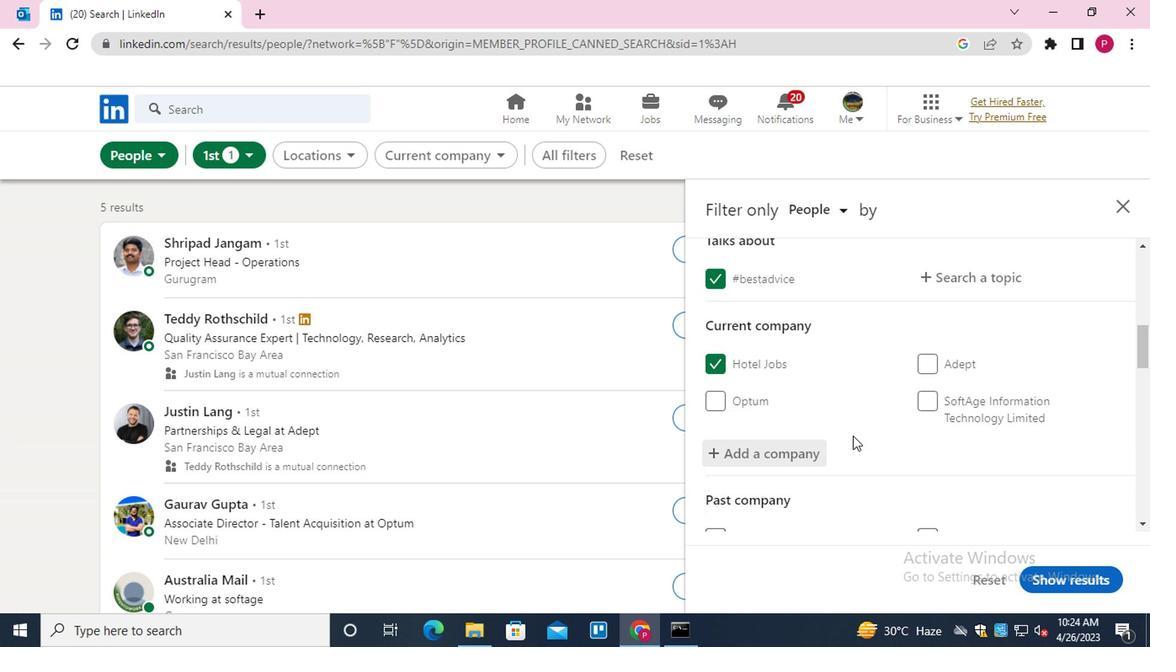 
Action: Mouse scrolled (830, 421) with delta (0, -1)
Screenshot: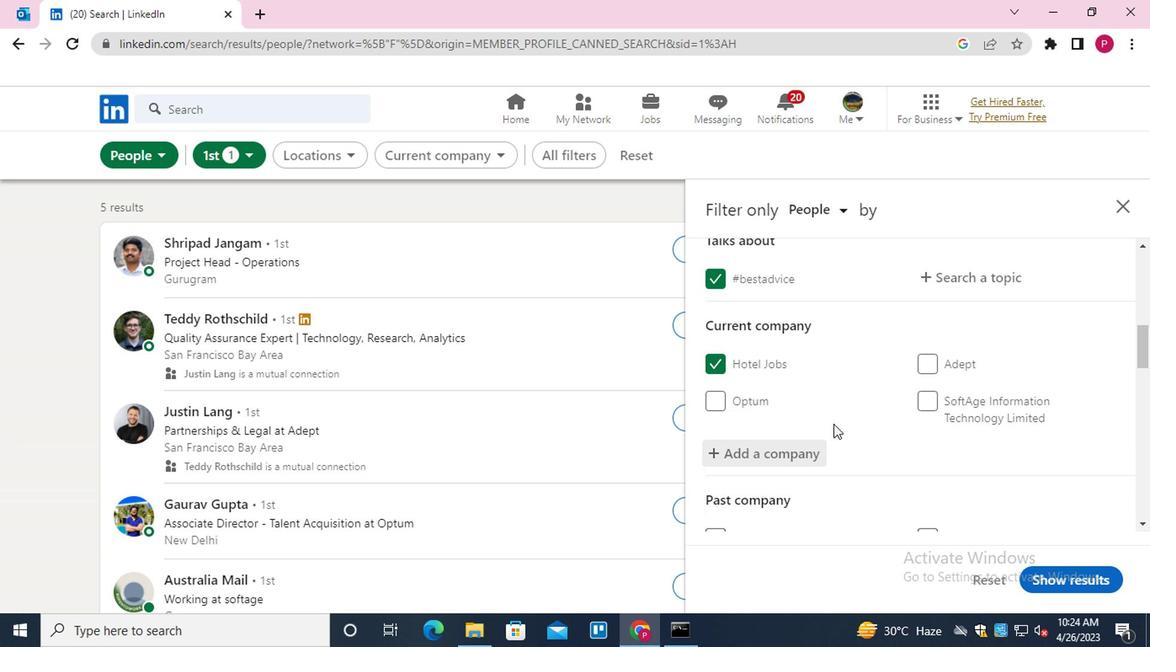 
Action: Mouse scrolled (830, 421) with delta (0, -1)
Screenshot: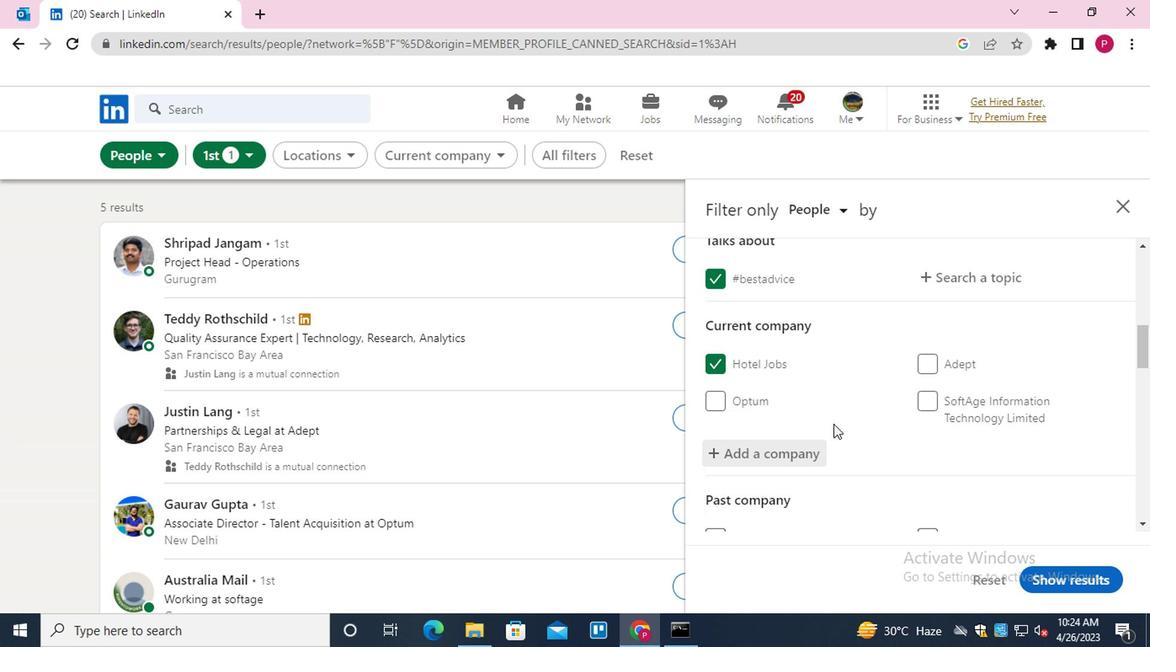 
Action: Mouse moved to (956, 426)
Screenshot: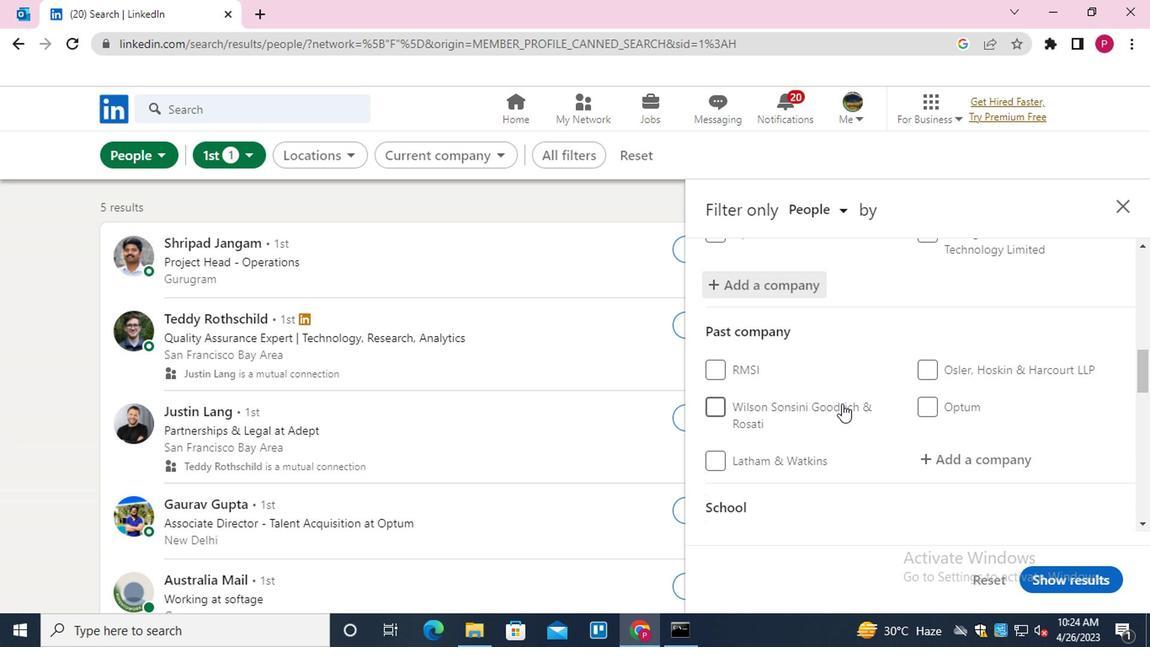 
Action: Mouse scrolled (956, 425) with delta (0, -1)
Screenshot: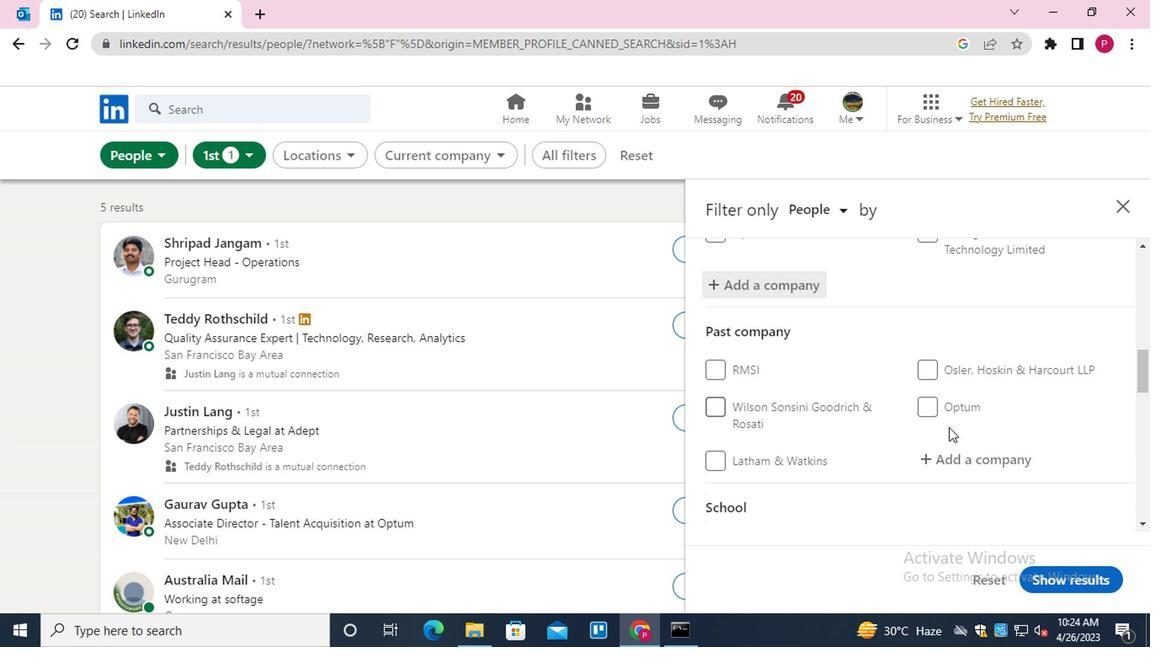 
Action: Mouse moved to (954, 457)
Screenshot: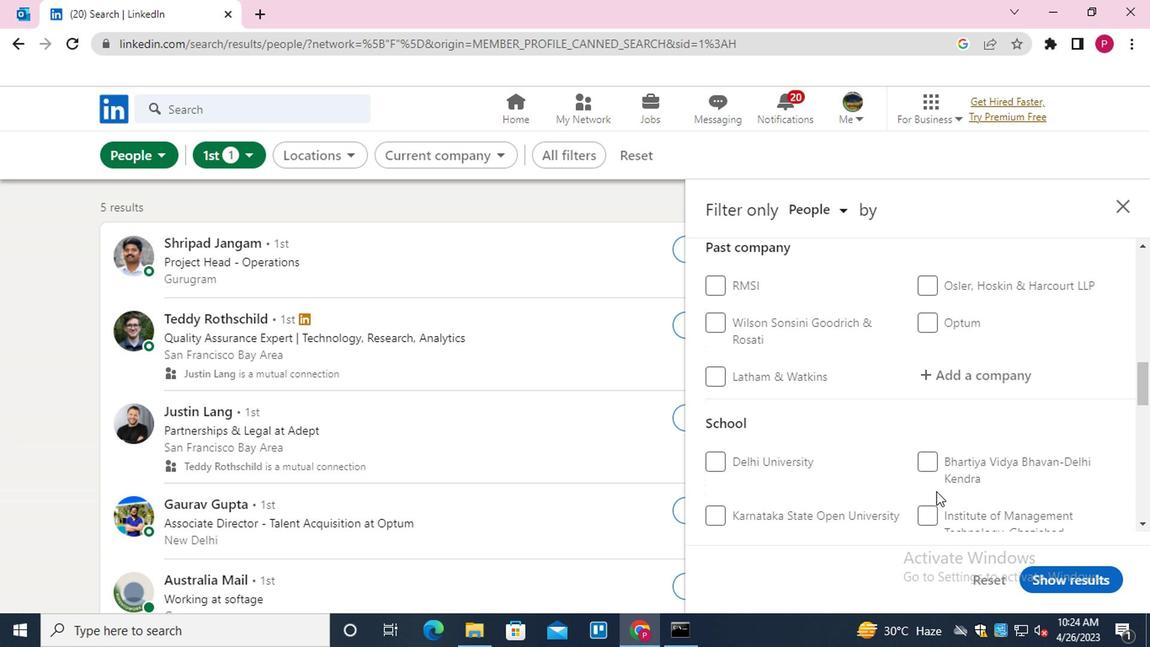
Action: Mouse scrolled (954, 456) with delta (0, -1)
Screenshot: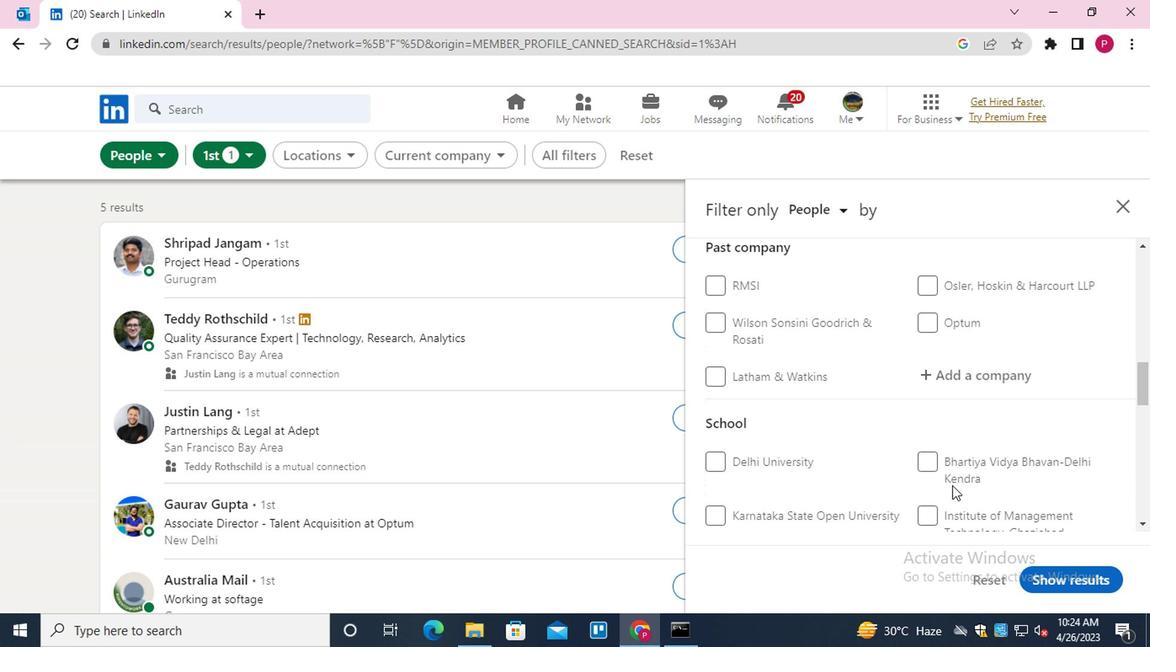 
Action: Mouse moved to (948, 446)
Screenshot: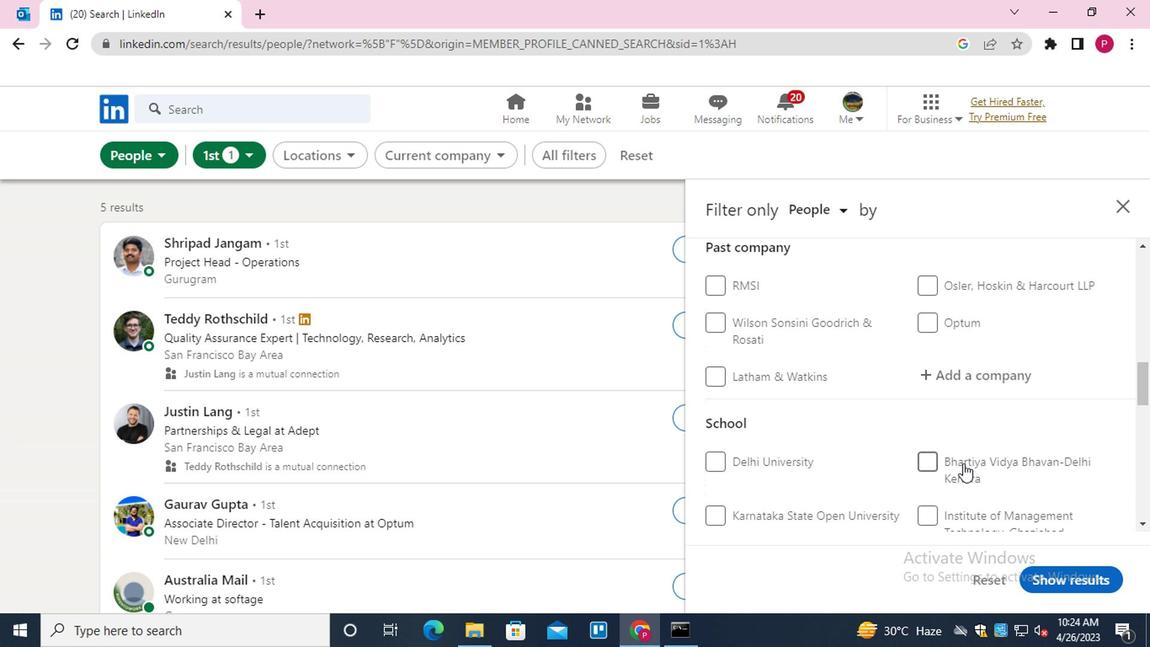 
Action: Mouse scrolled (948, 445) with delta (0, 0)
Screenshot: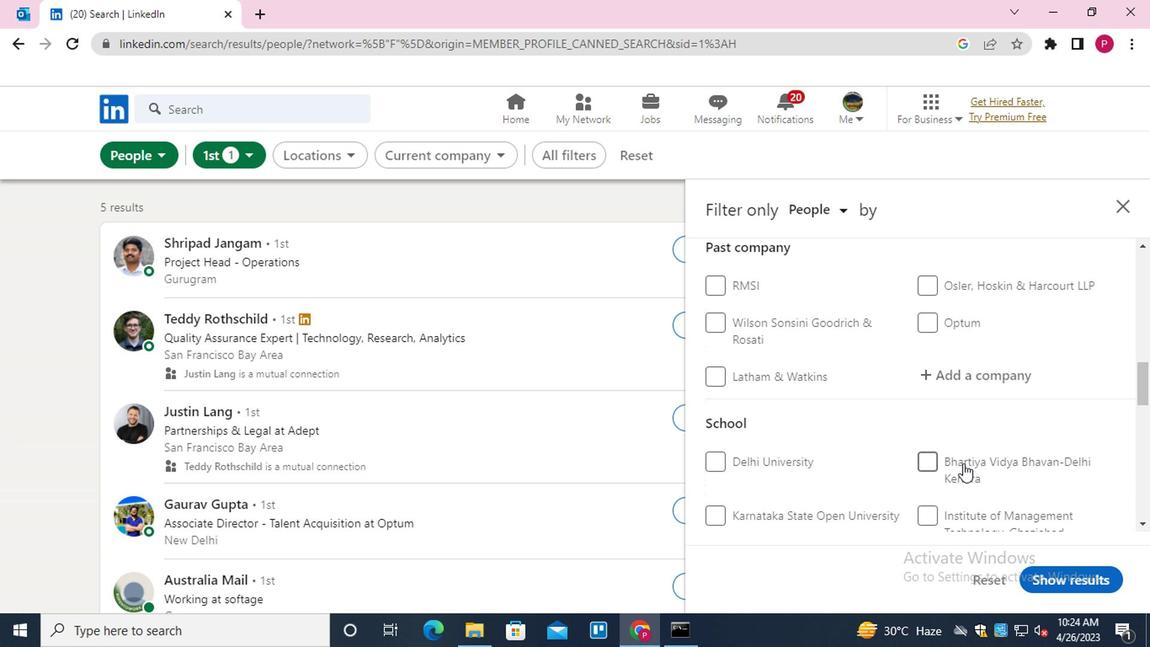 
Action: Mouse moved to (962, 400)
Screenshot: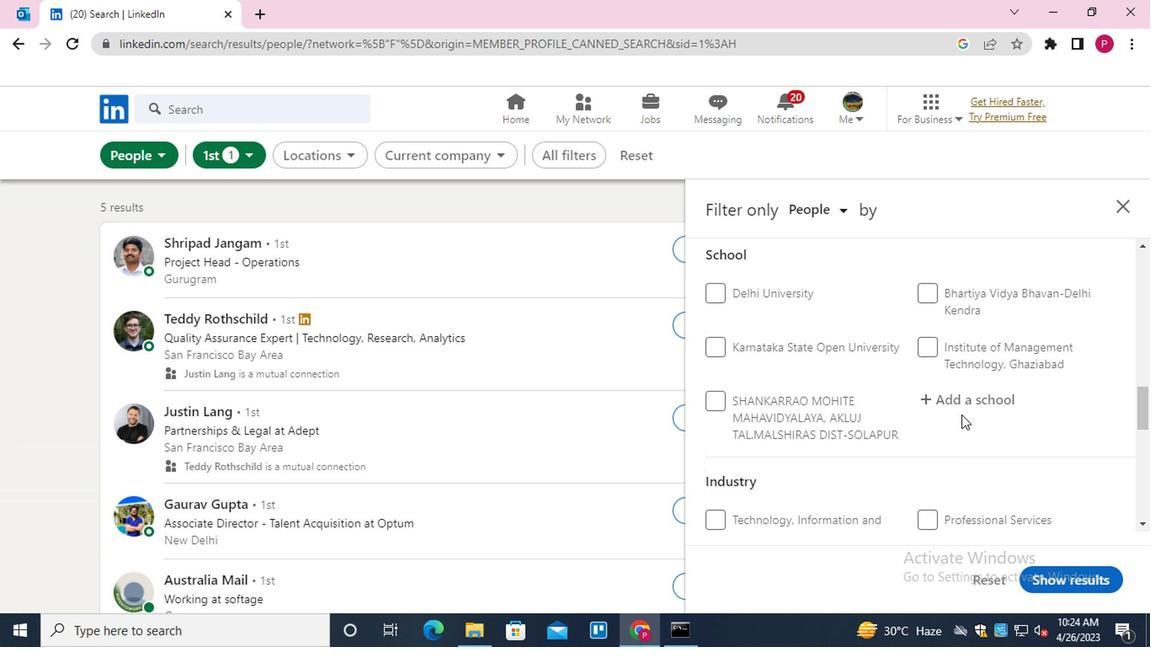 
Action: Mouse pressed left at (962, 400)
Screenshot: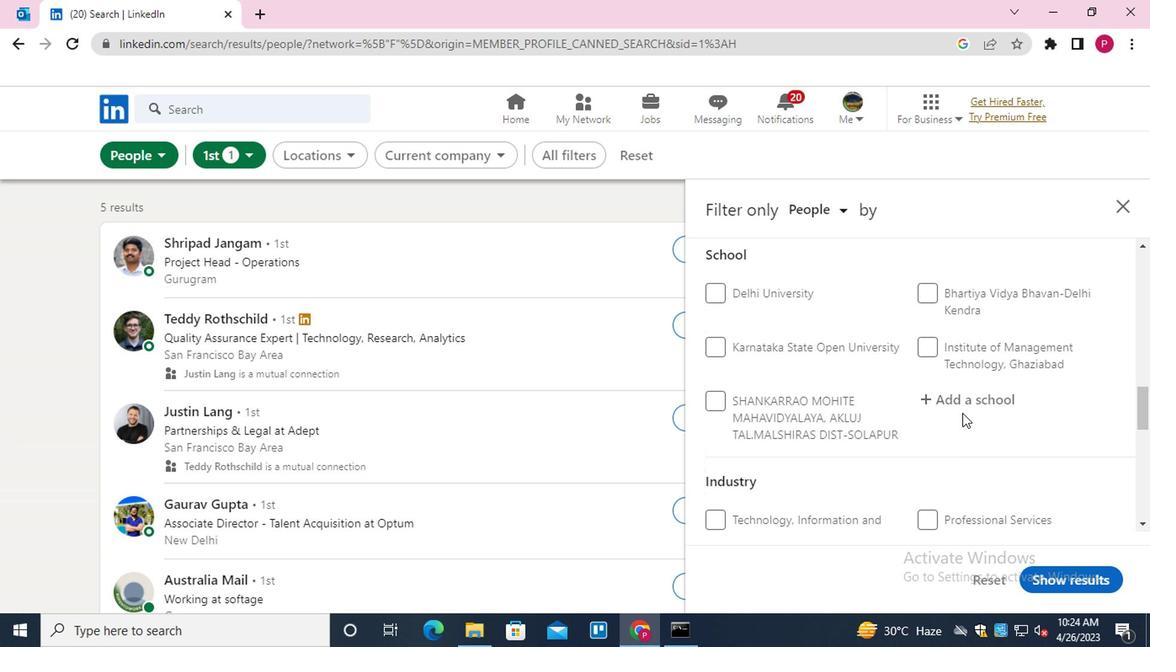
Action: Key pressed <Key.shift><Key.shift><Key.shift><Key.shift><Key.shift><Key.shift><Key.shift><Key.shift><Key.shift><Key.shift><Key.shift>GOVERNMEB<Key.backspace>NT
Screenshot: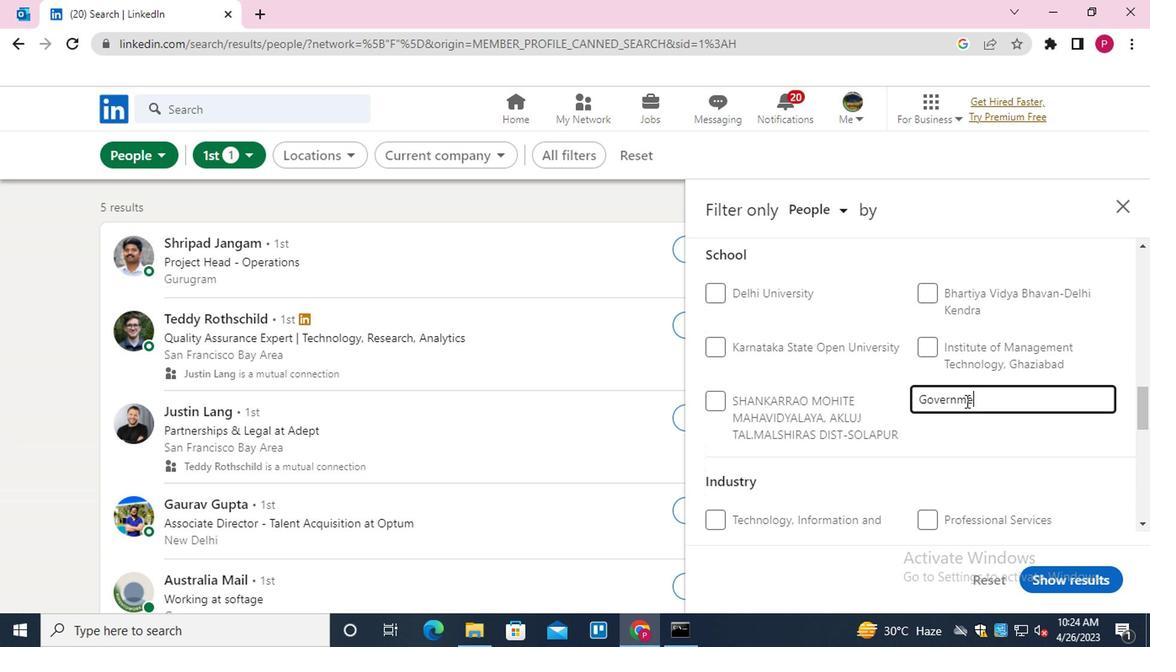 
Action: Mouse moved to (929, 419)
Screenshot: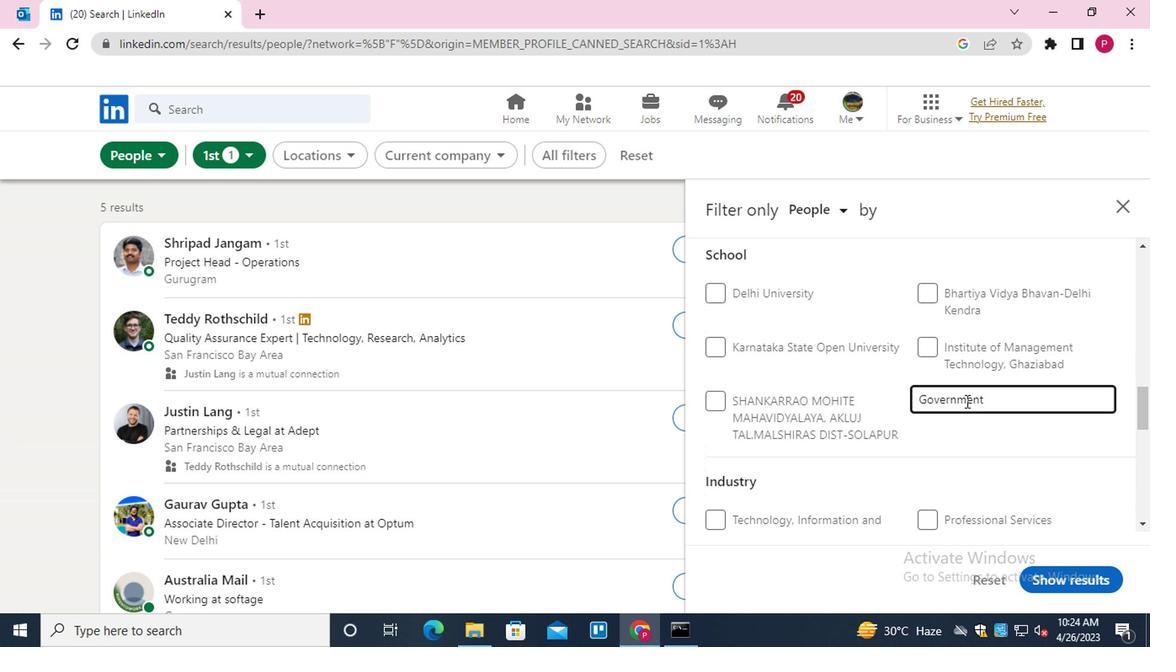 
Action: Key pressed <Key.space><Key.shift>COLLEGE<Key.space>OF<Key.space><Key.shift>ENG
Screenshot: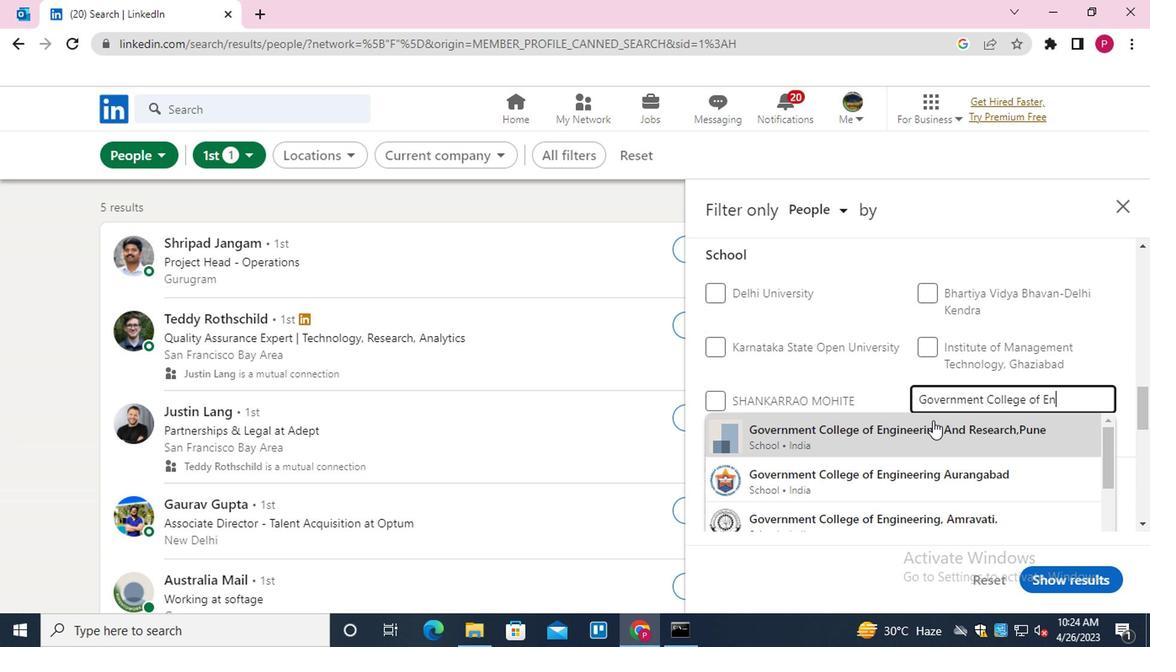 
Action: Mouse moved to (953, 443)
Screenshot: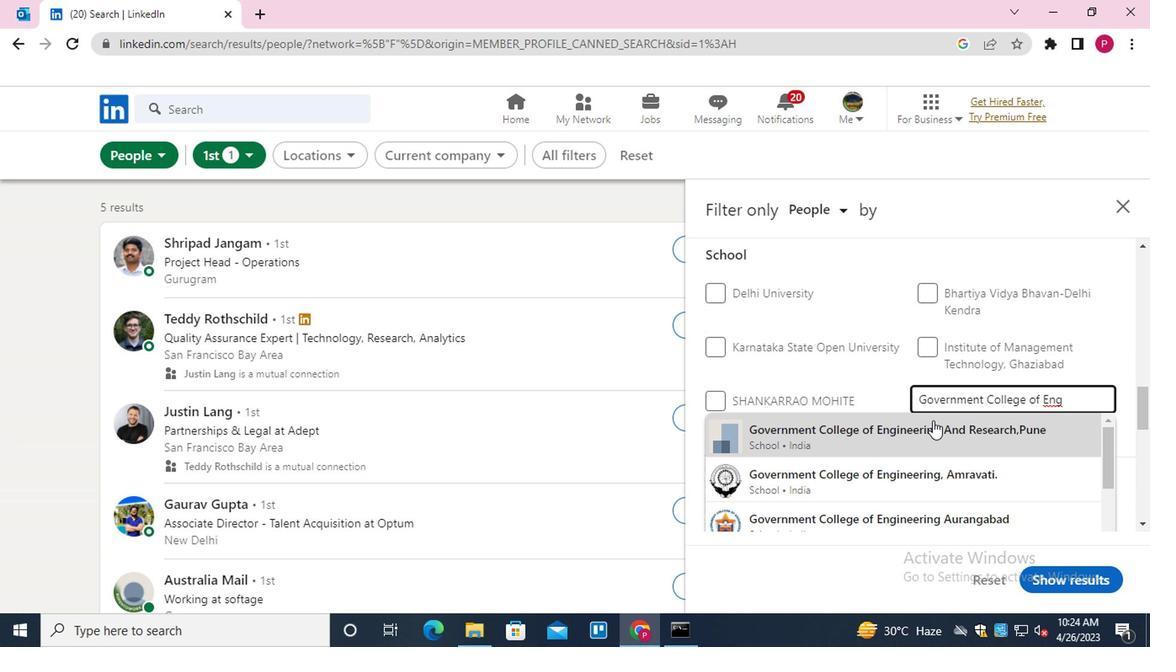
Action: Key pressed <Key.down><Key.down><Key.down>
Screenshot: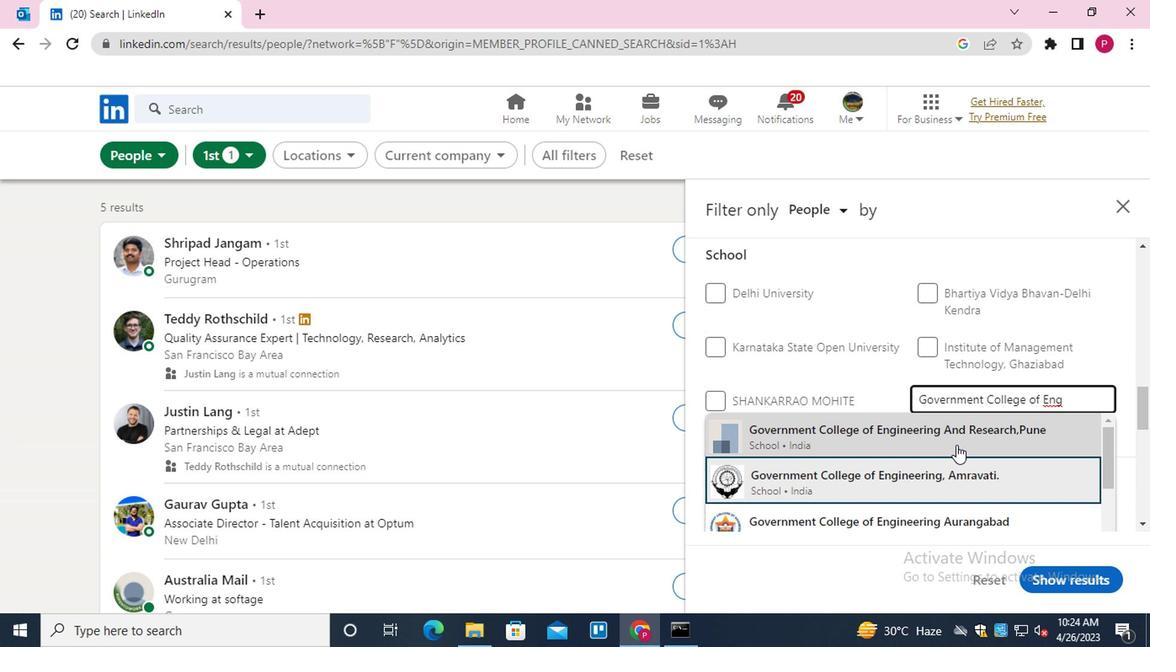 
Action: Mouse moved to (953, 443)
Screenshot: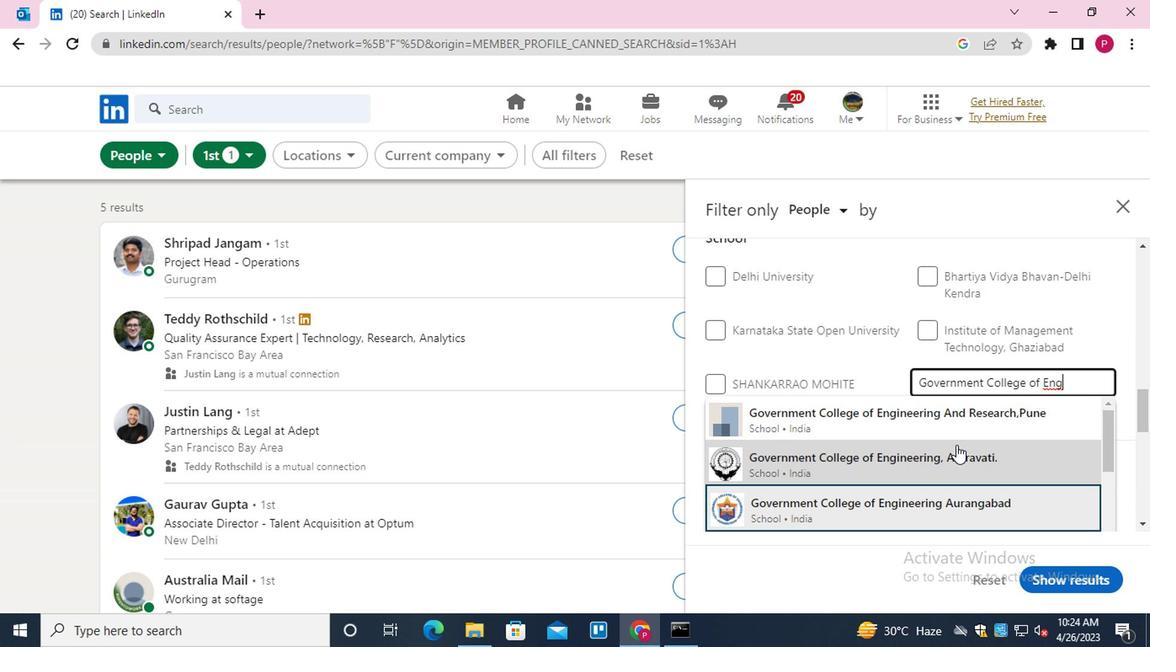 
Action: Key pressed <Key.down><Key.down><Key.down><Key.down><Key.down><Key.up><Key.enter>
Screenshot: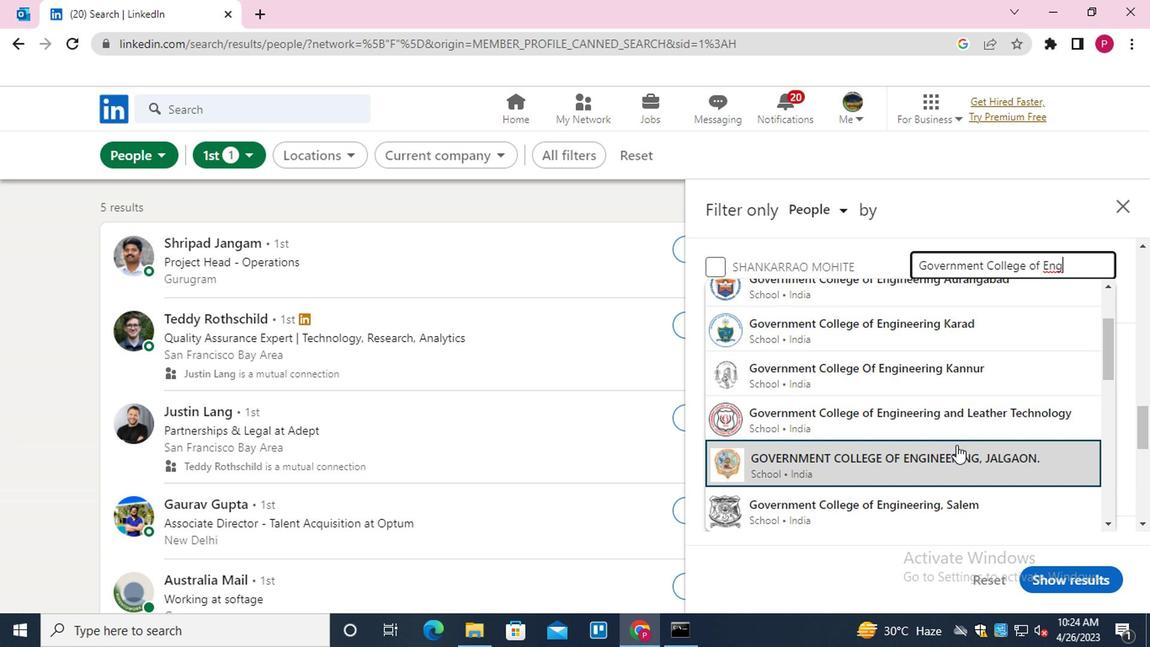 
Action: Mouse moved to (821, 381)
Screenshot: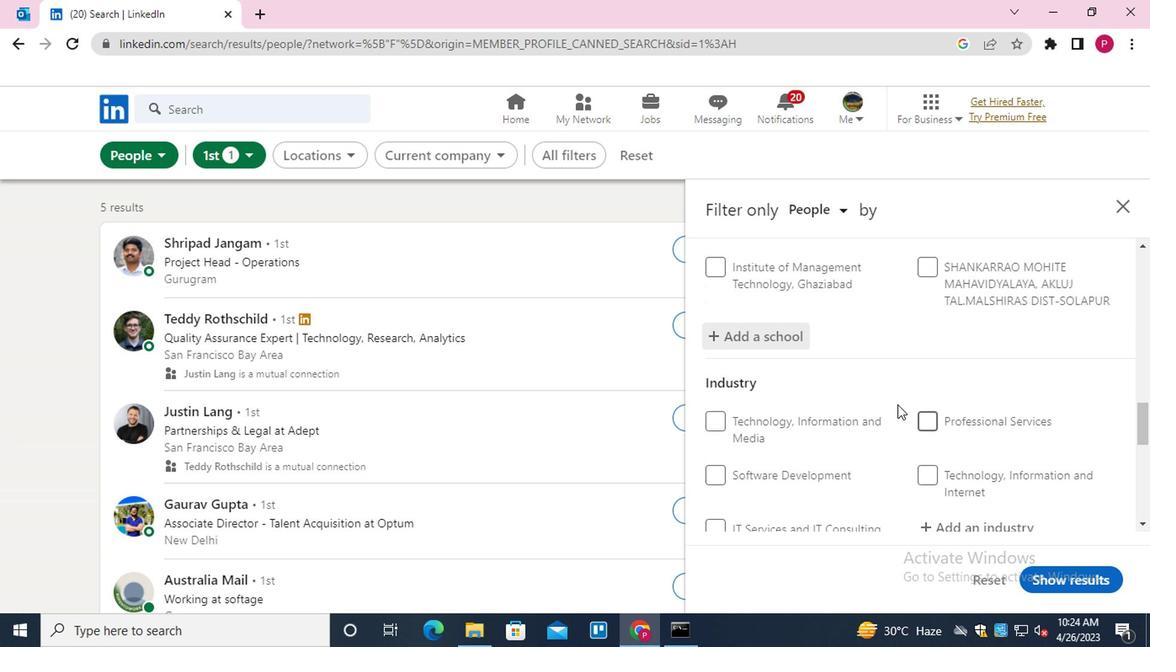 
Action: Mouse scrolled (821, 381) with delta (0, 0)
Screenshot: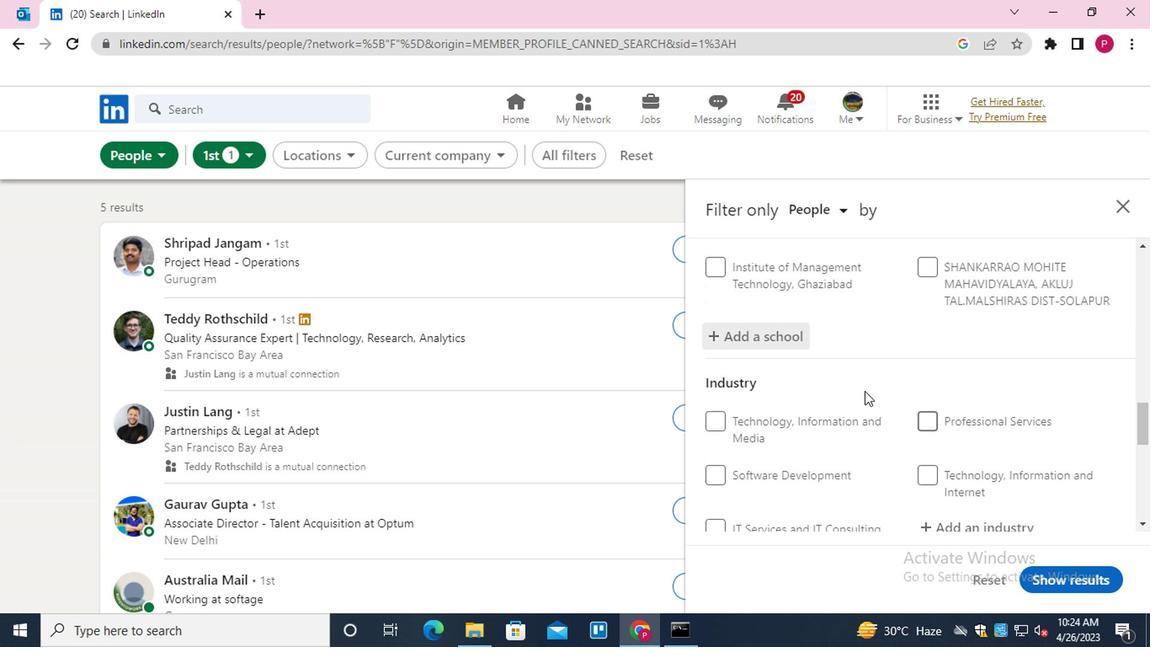 
Action: Mouse moved to (820, 381)
Screenshot: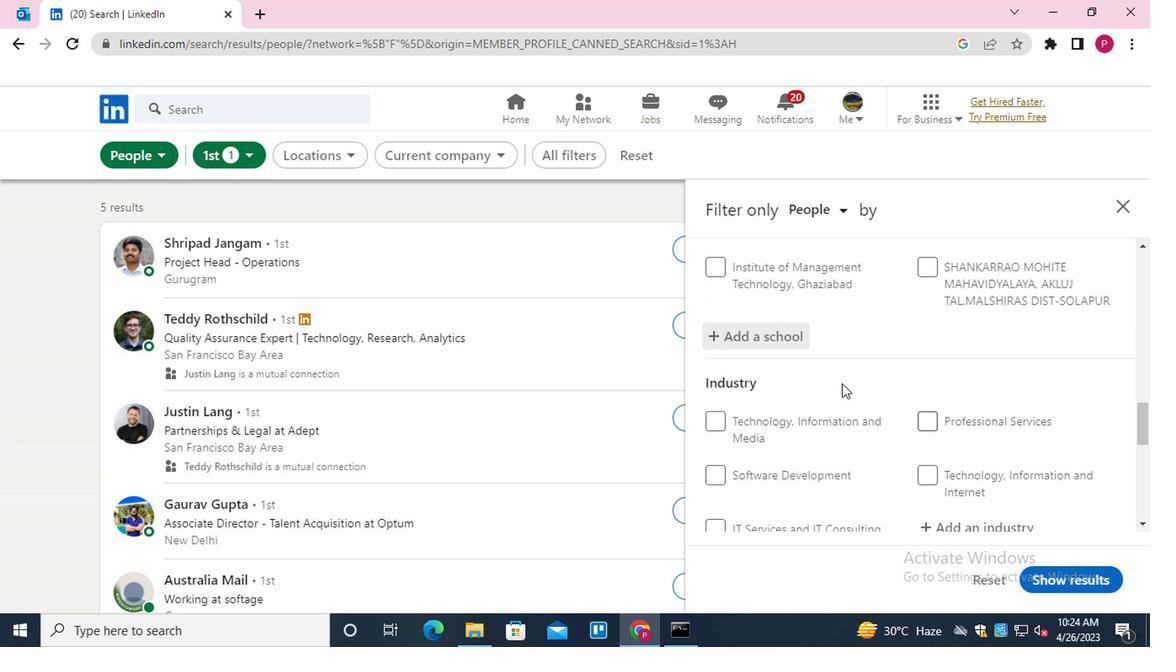 
Action: Mouse scrolled (820, 381) with delta (0, 0)
Screenshot: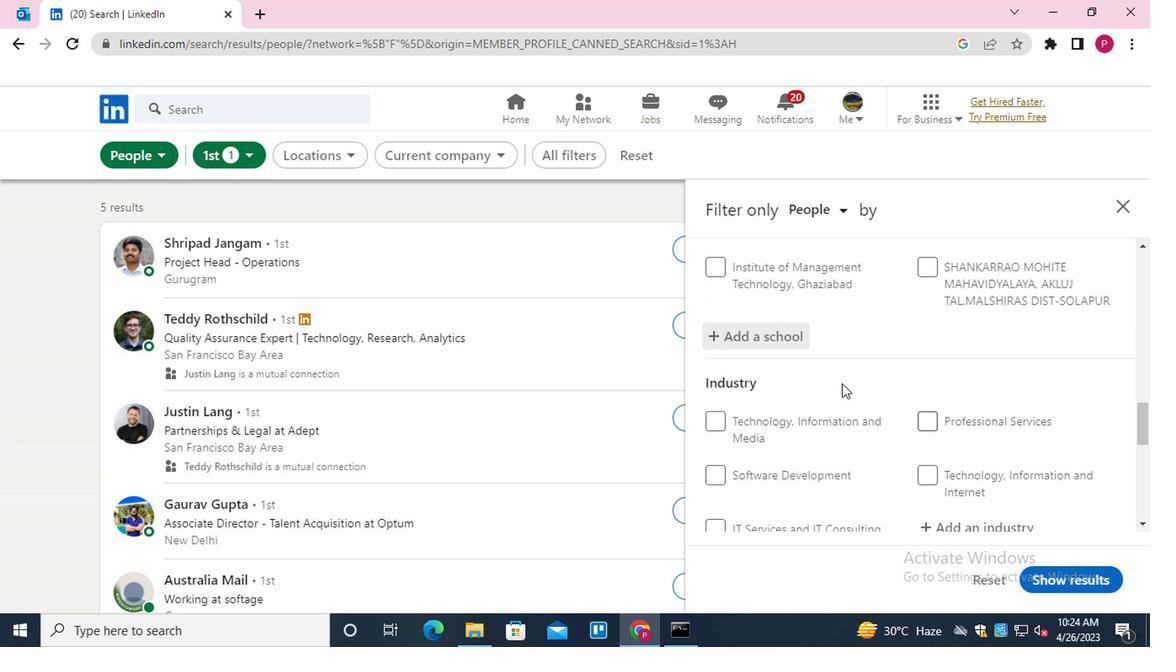 
Action: Mouse moved to (992, 354)
Screenshot: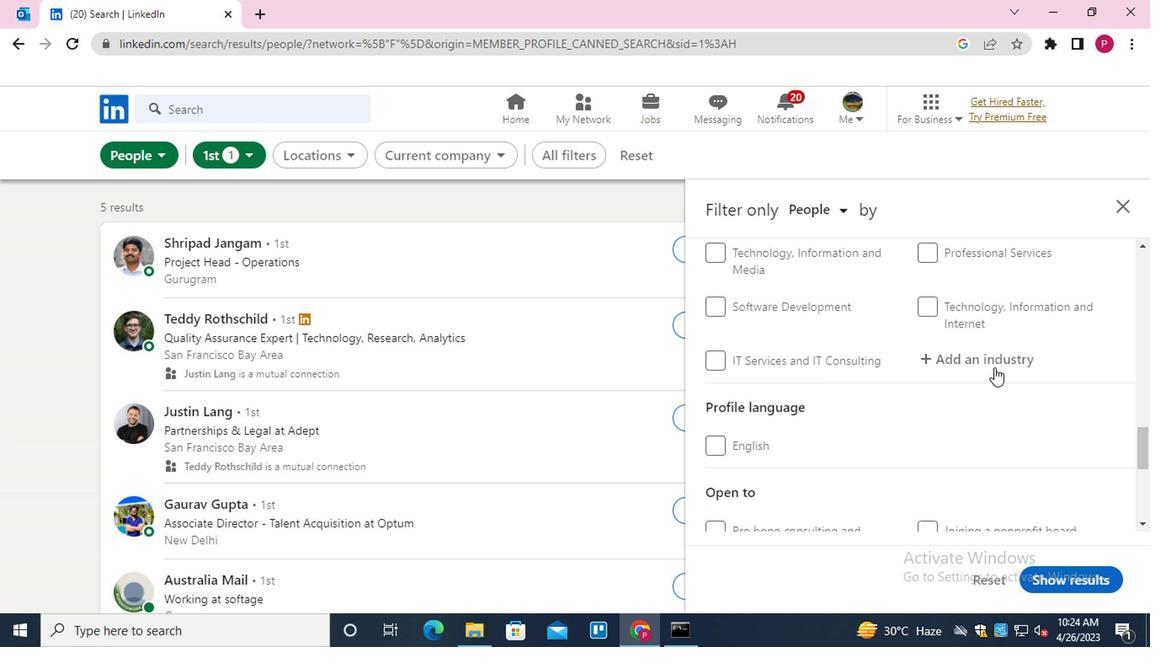 
Action: Mouse pressed left at (992, 354)
Screenshot: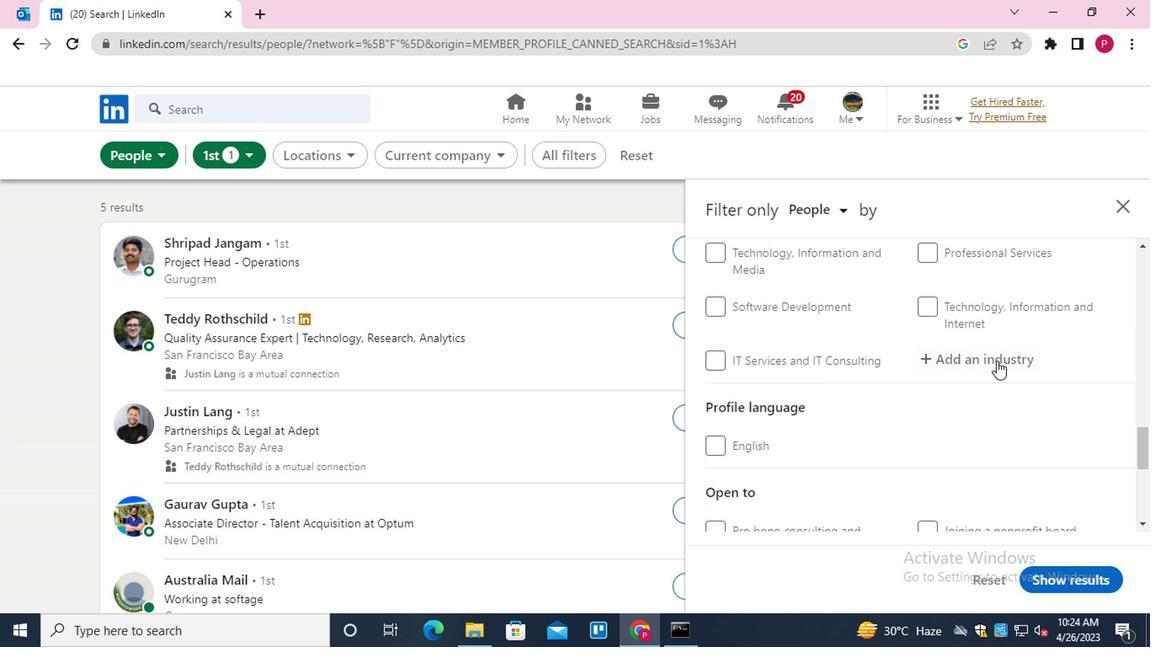 
Action: Key pressed <Key.shift>MEDICA<Key.down><Key.down><Key.enter>
Screenshot: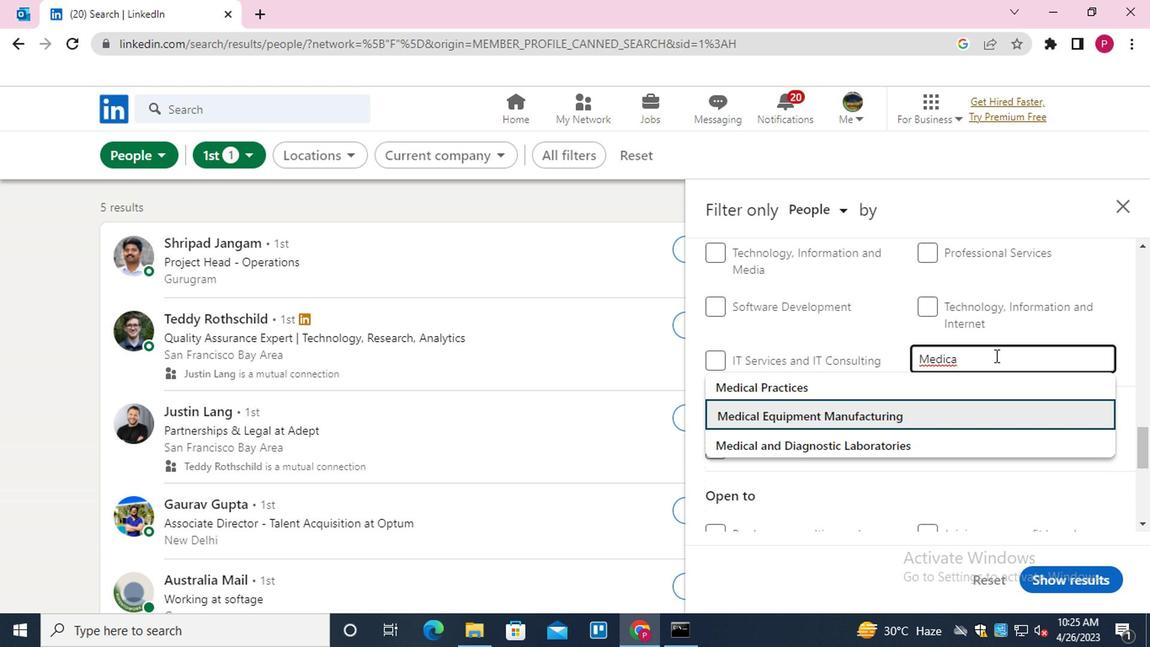 
Action: Mouse moved to (950, 382)
Screenshot: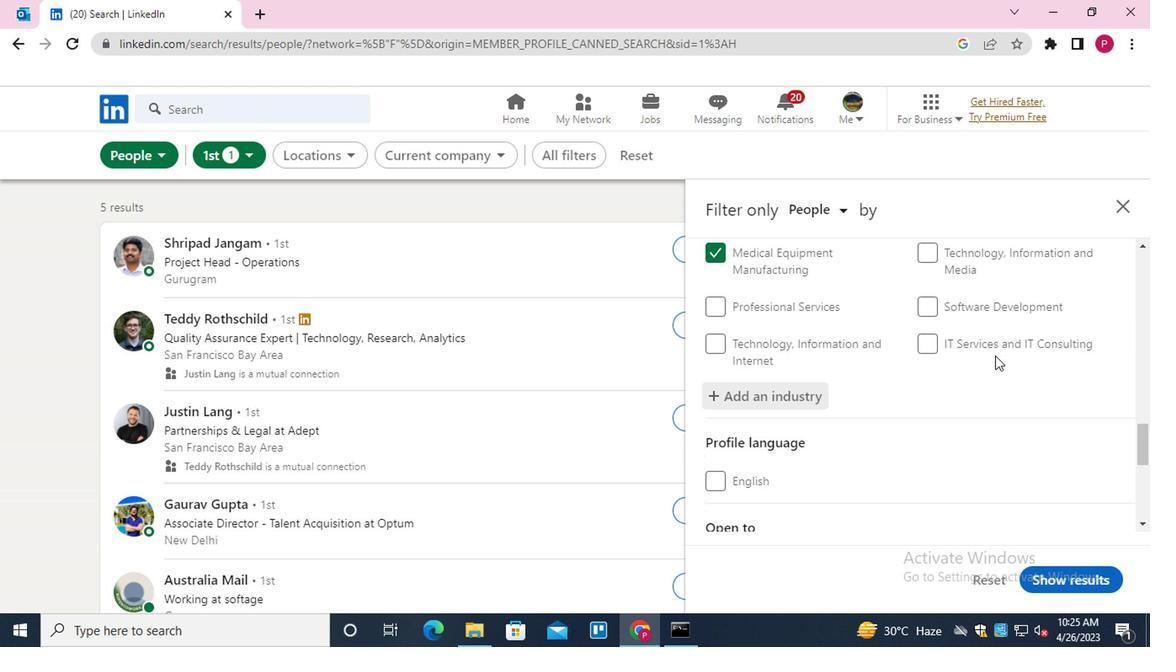 
Action: Mouse scrolled (950, 381) with delta (0, -1)
Screenshot: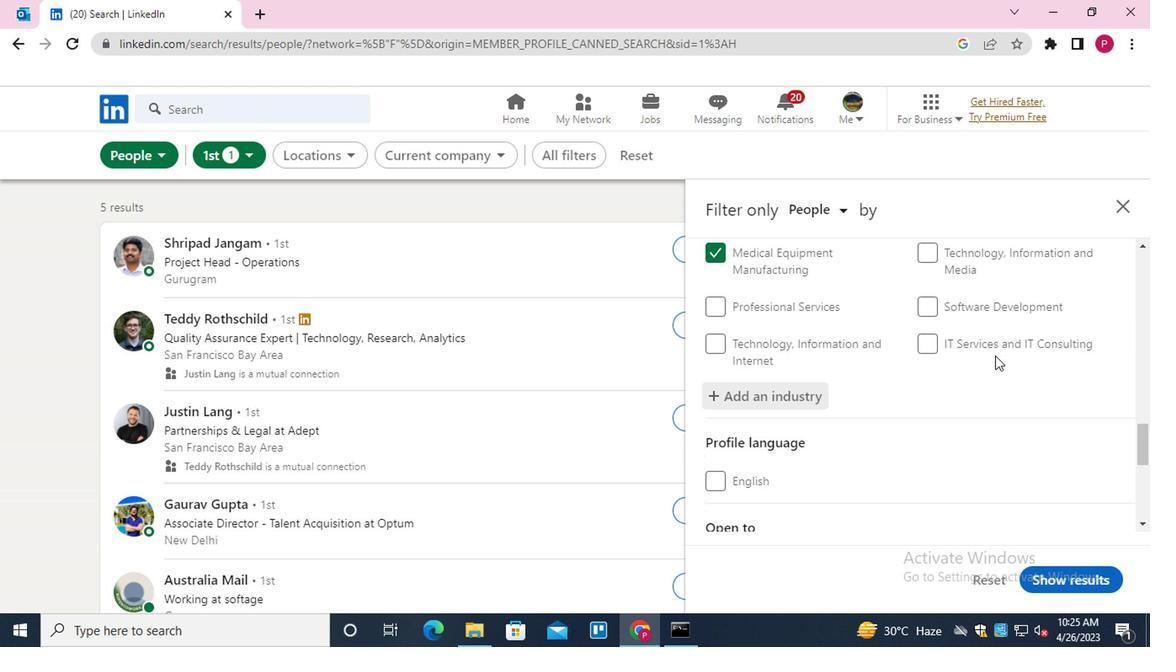 
Action: Mouse moved to (947, 385)
Screenshot: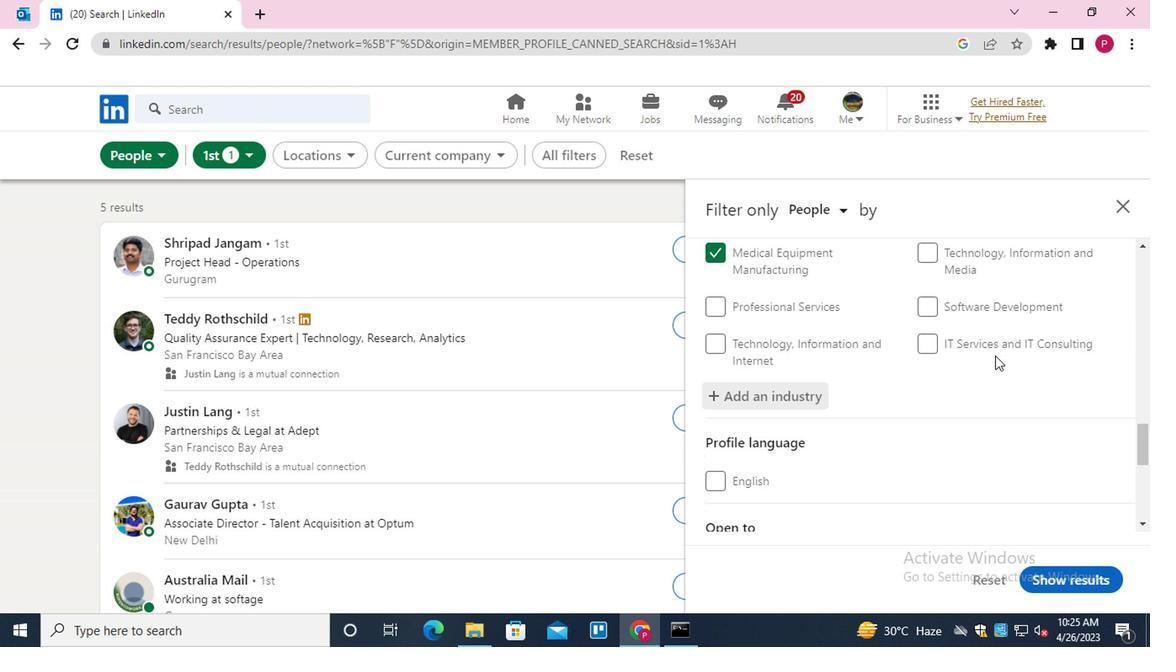 
Action: Mouse scrolled (947, 384) with delta (0, -1)
Screenshot: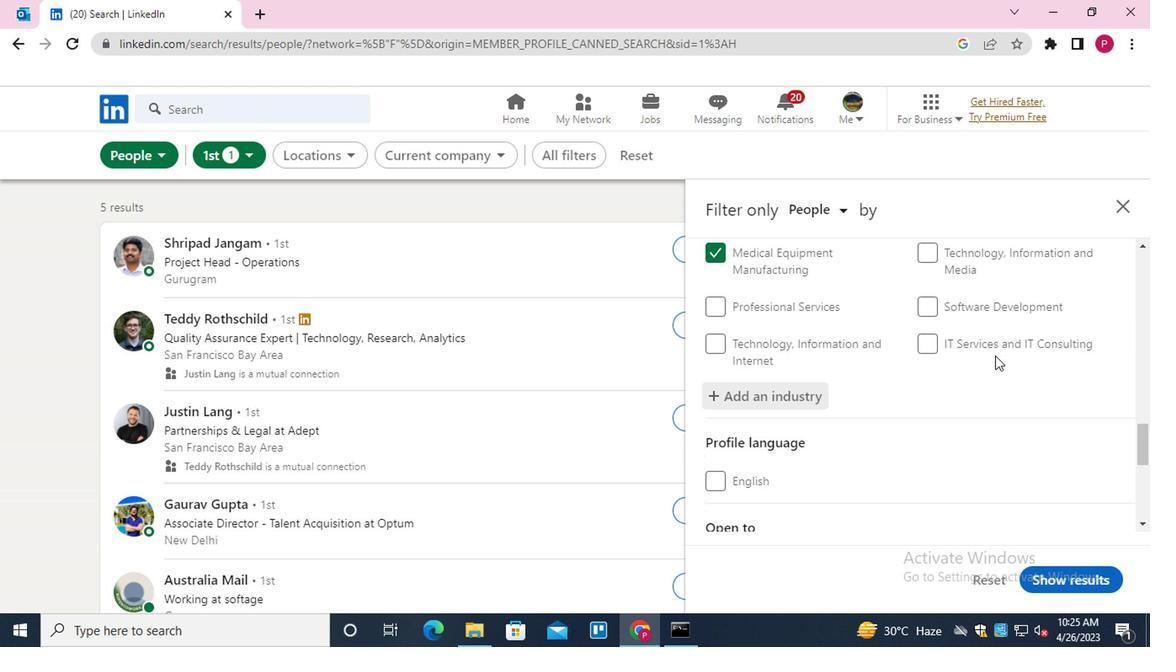 
Action: Mouse moved to (938, 391)
Screenshot: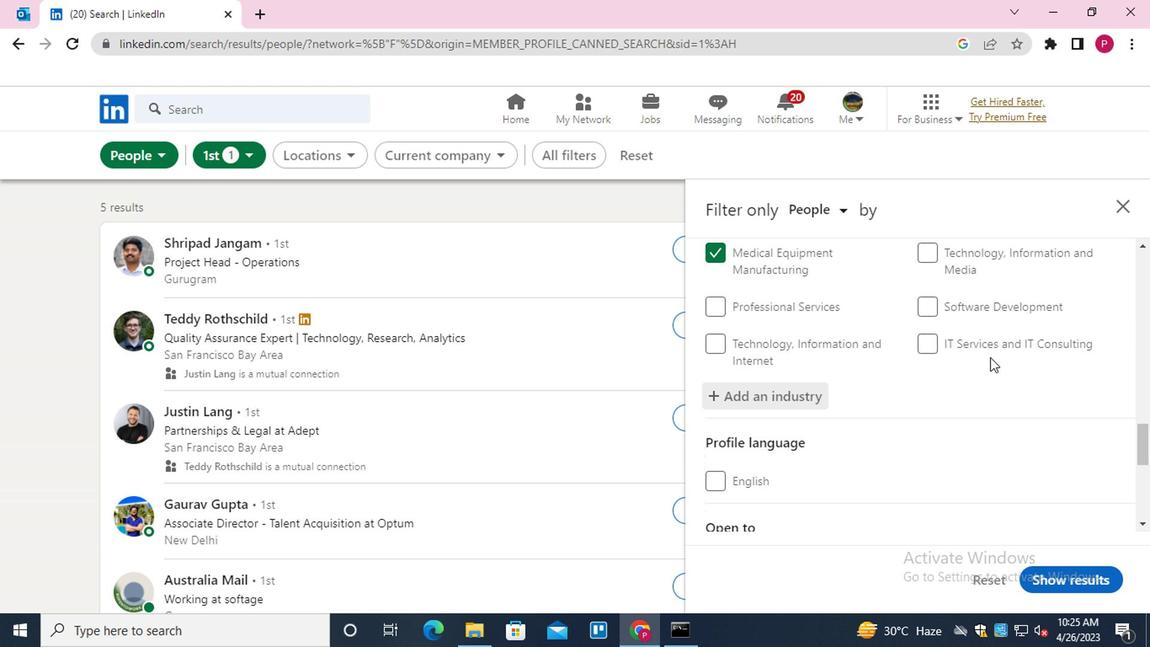 
Action: Mouse scrolled (938, 391) with delta (0, 0)
Screenshot: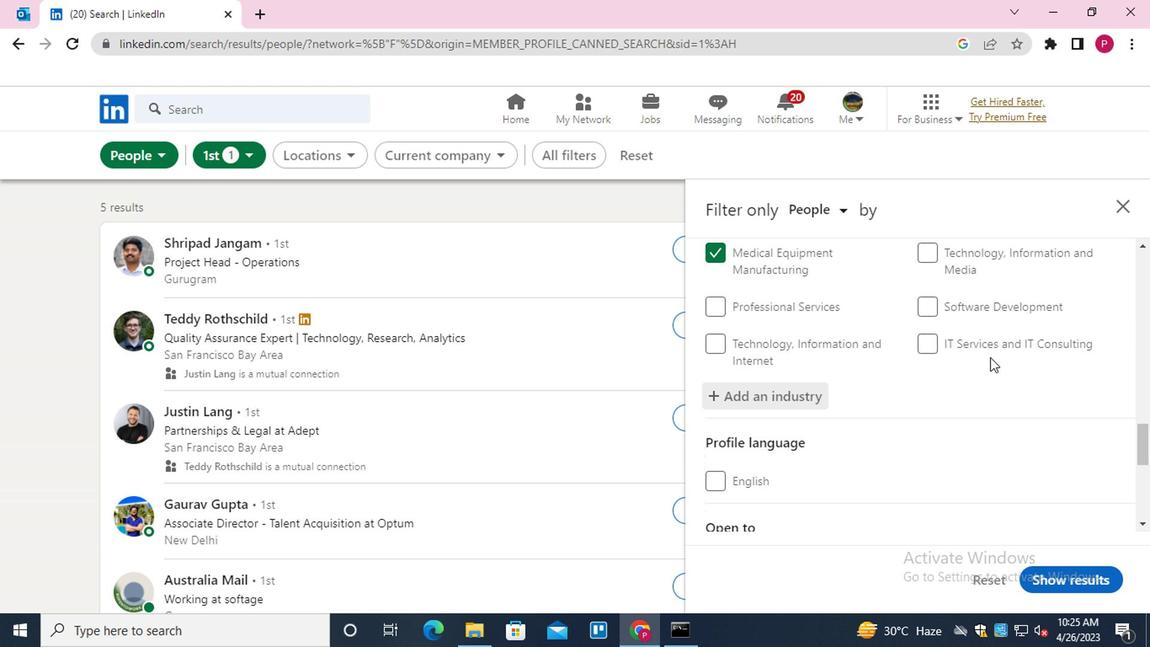 
Action: Mouse moved to (761, 412)
Screenshot: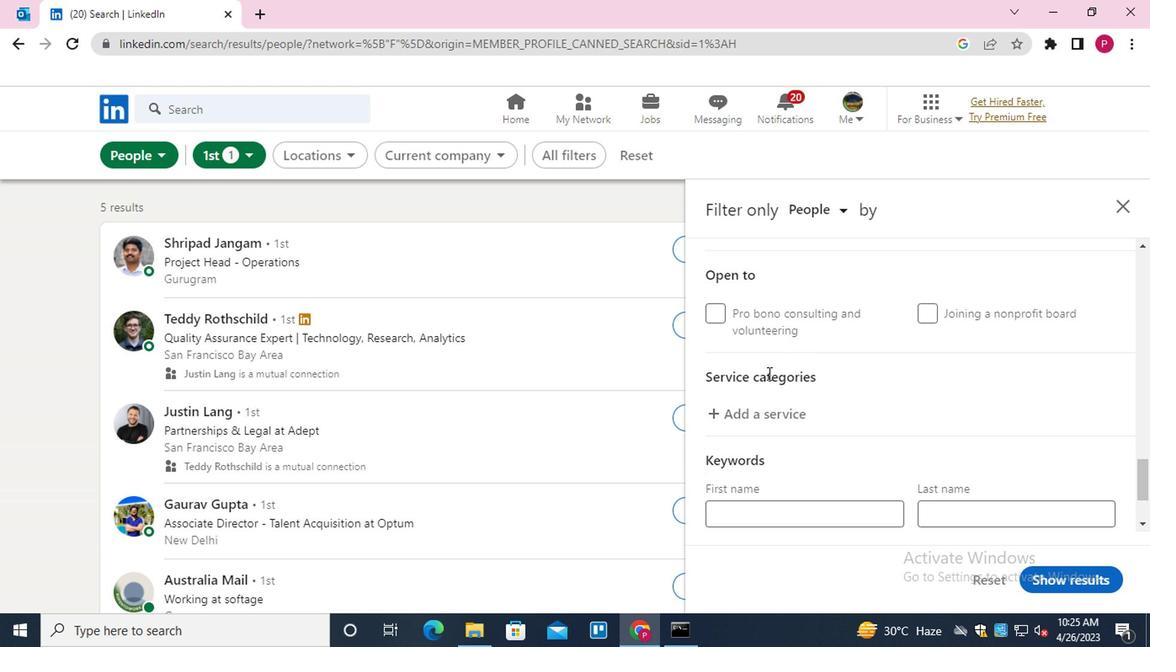 
Action: Mouse pressed left at (761, 412)
Screenshot: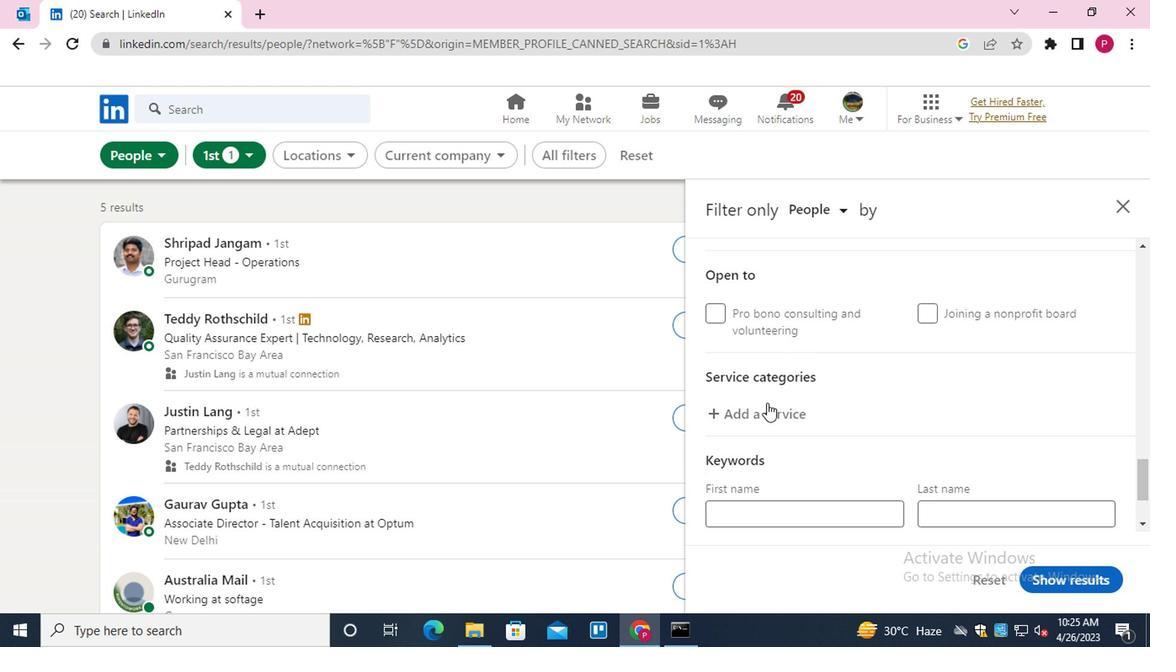 
Action: Mouse moved to (761, 412)
Screenshot: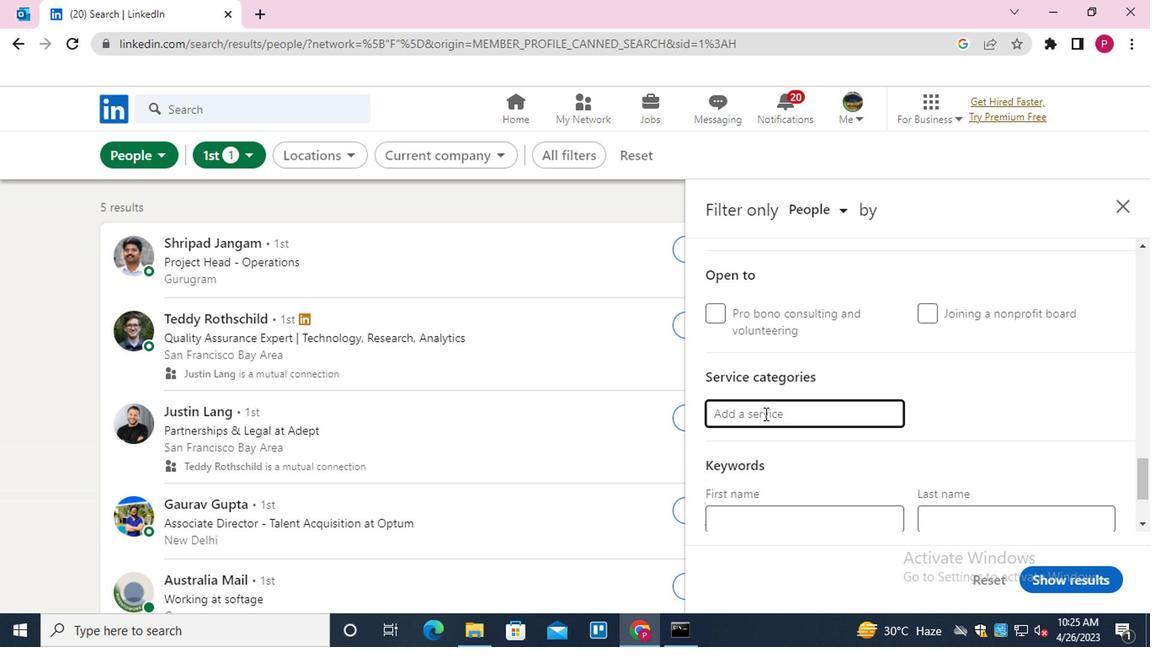 
Action: Key pressed <Key.shift>ADMINIS<Key.down><Key.down><Key.down><Key.down><Key.down><Key.down><Key.down><Key.down><Key.up><Key.up>
Screenshot: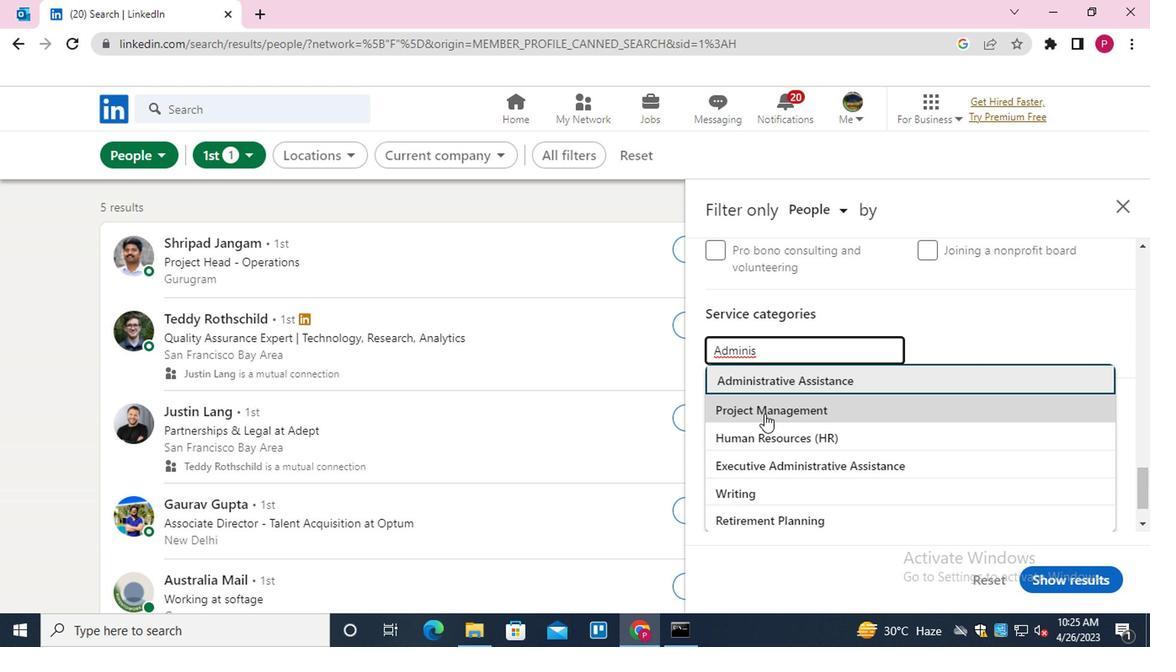 
Action: Mouse moved to (808, 348)
Screenshot: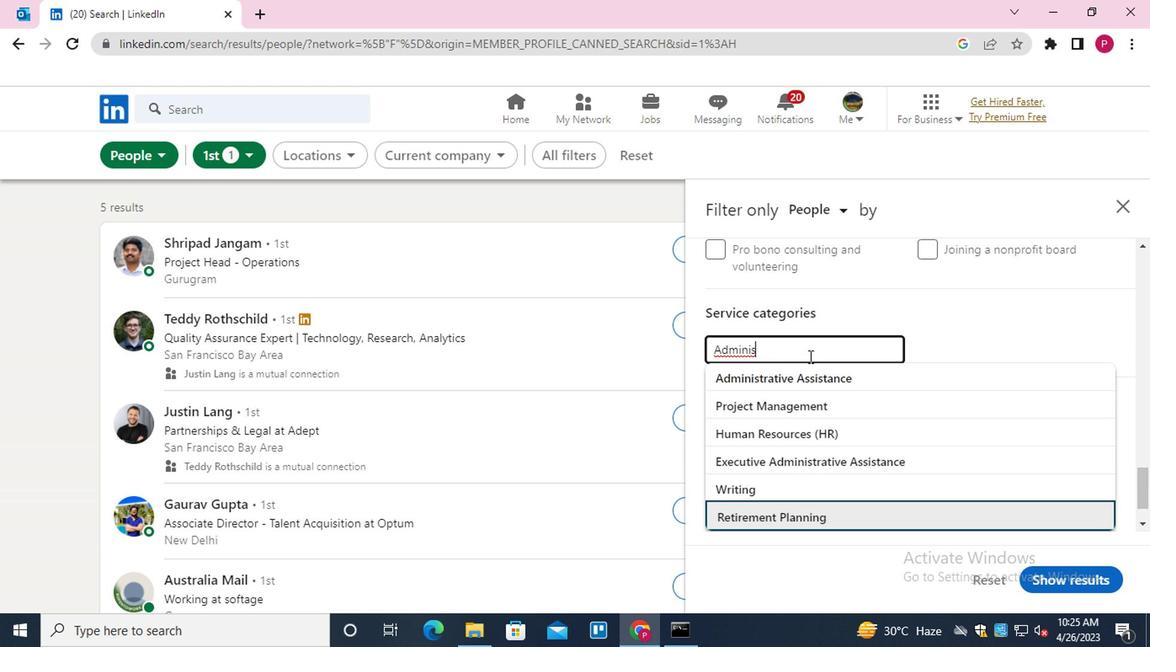 
Action: Key pressed TRATIVE<Key.enter>
Screenshot: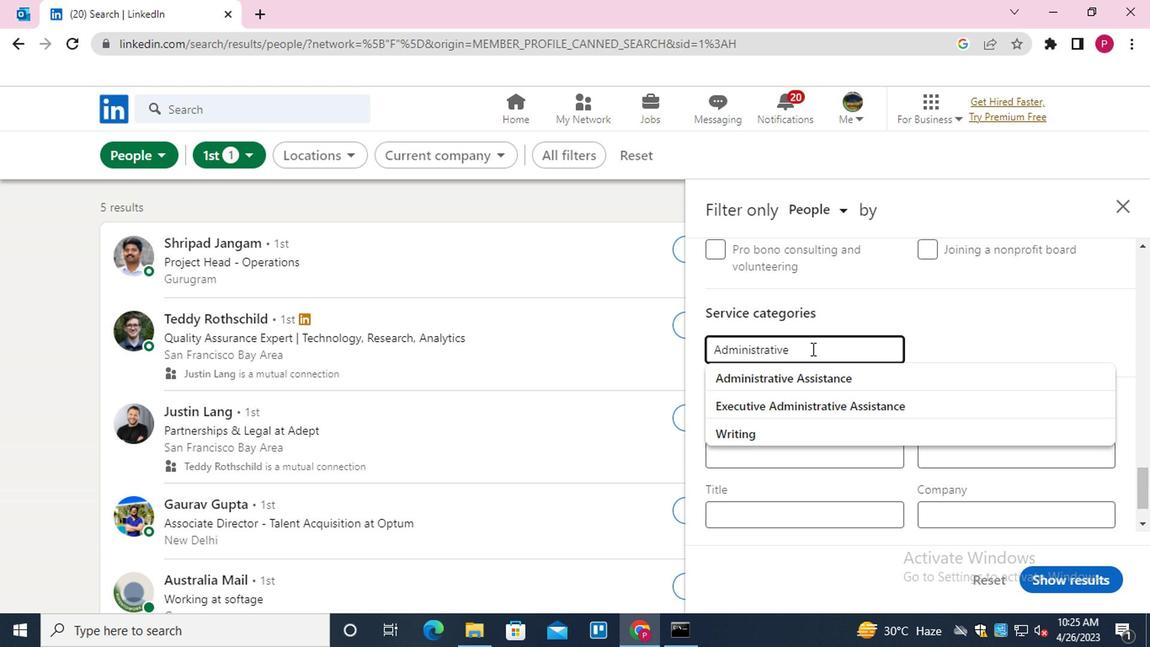 
Action: Mouse moved to (795, 514)
Screenshot: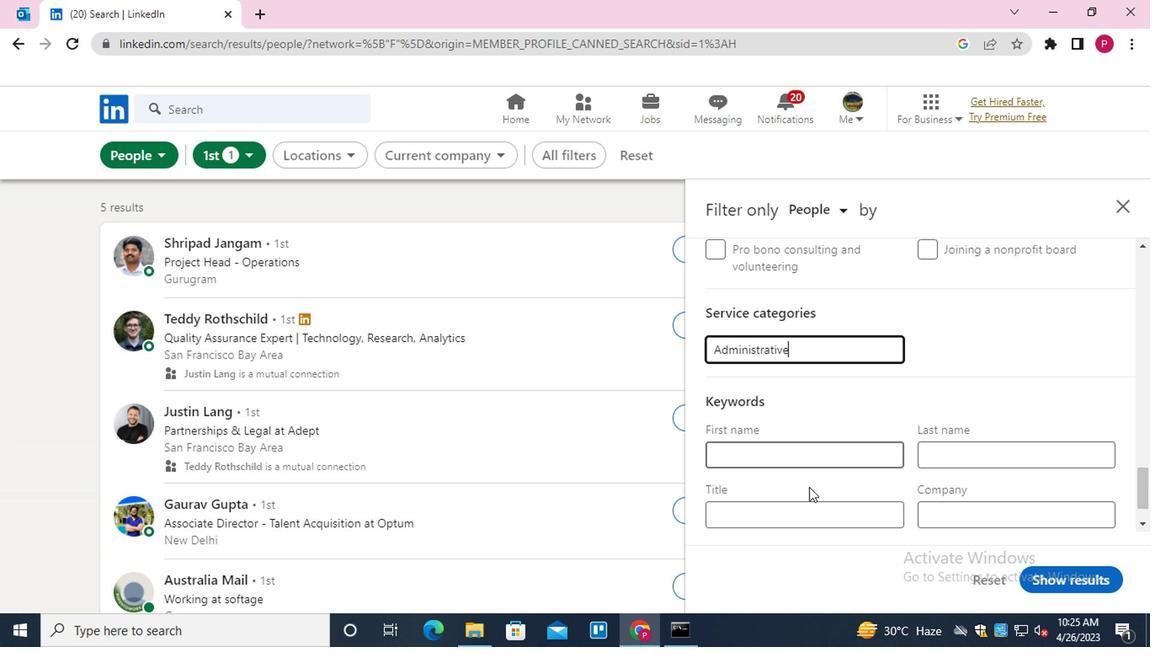 
Action: Mouse pressed left at (795, 514)
Screenshot: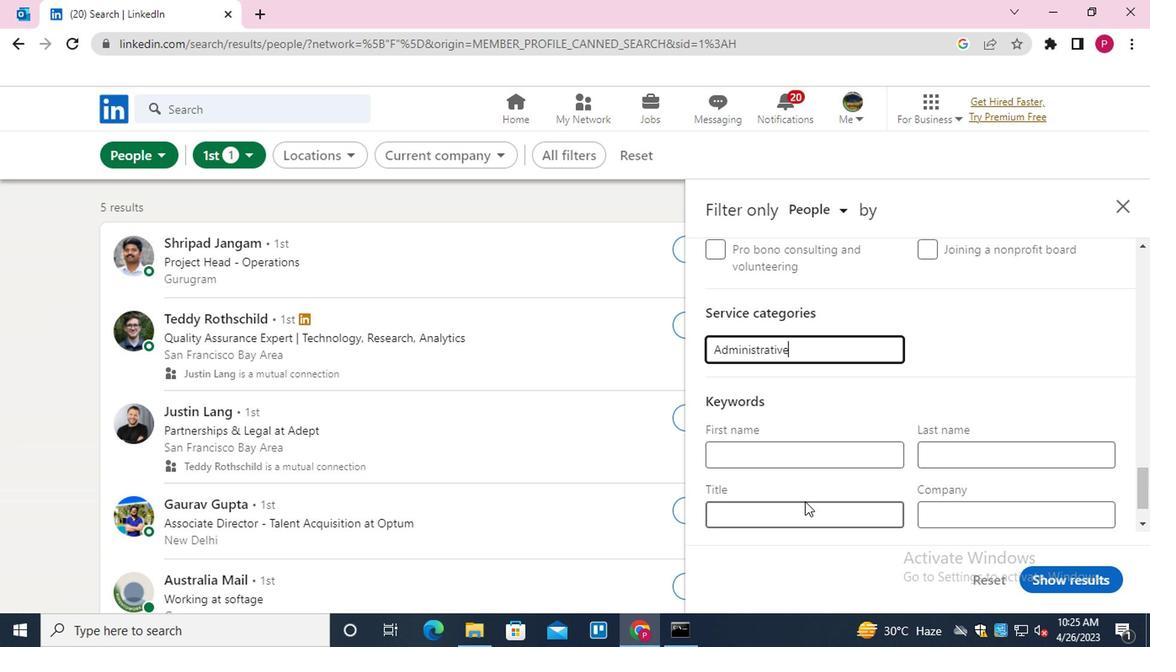 
Action: Key pressed <Key.shift>CULTURE<Key.space><Key.shift>OPERATION<Key.space>S<Key.backspace><Key.backspace>S<Key.space><Key.shift>MANAGE
Screenshot: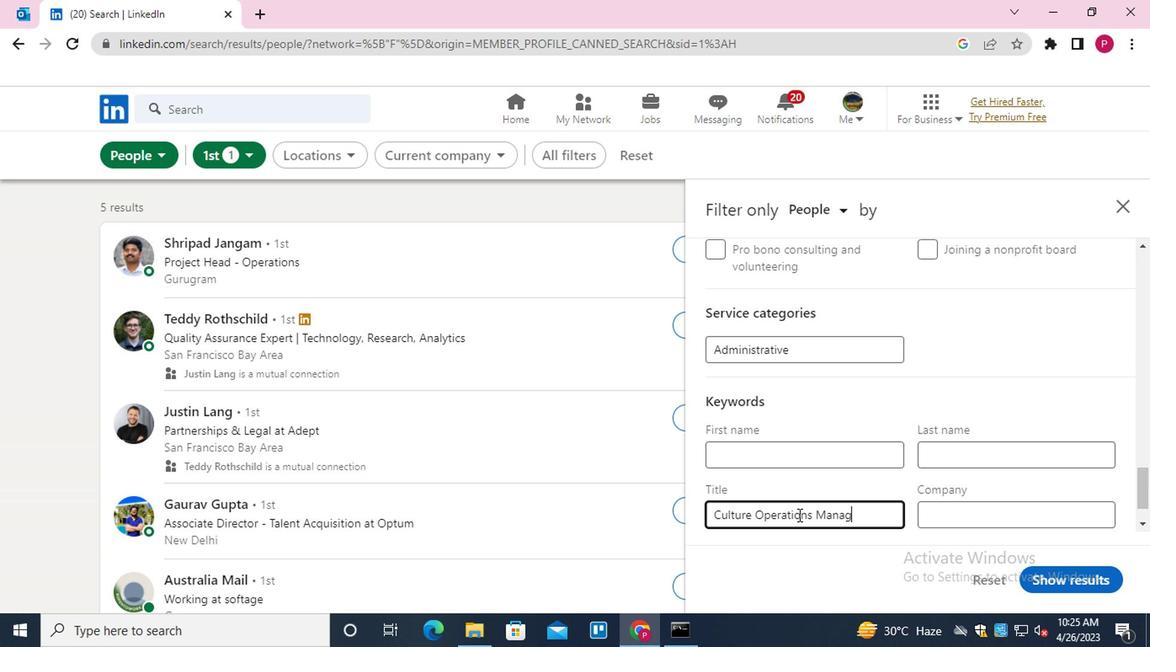 
Action: Mouse moved to (943, 590)
Screenshot: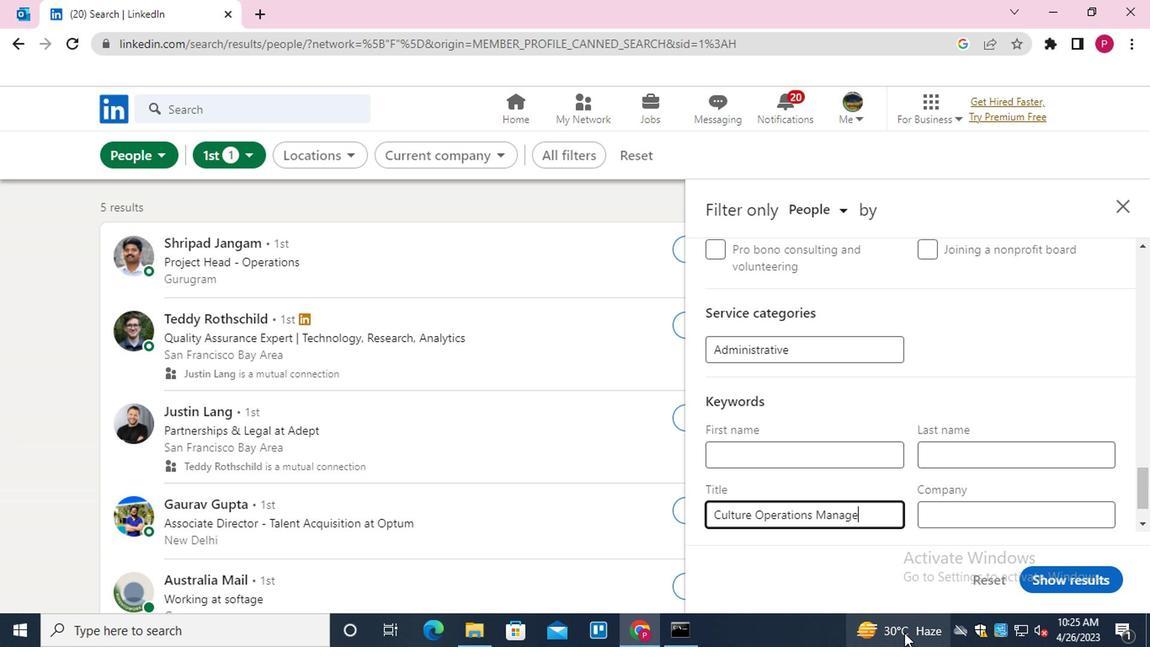 
Action: Key pressed R
Screenshot: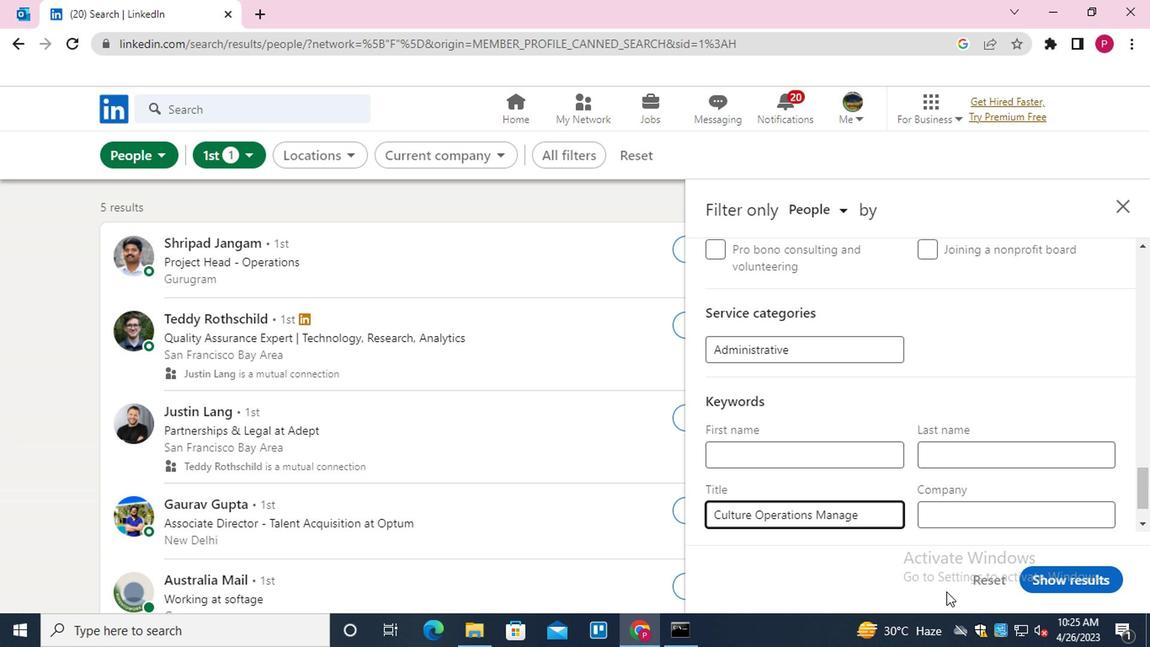 
Action: Mouse moved to (1090, 585)
Screenshot: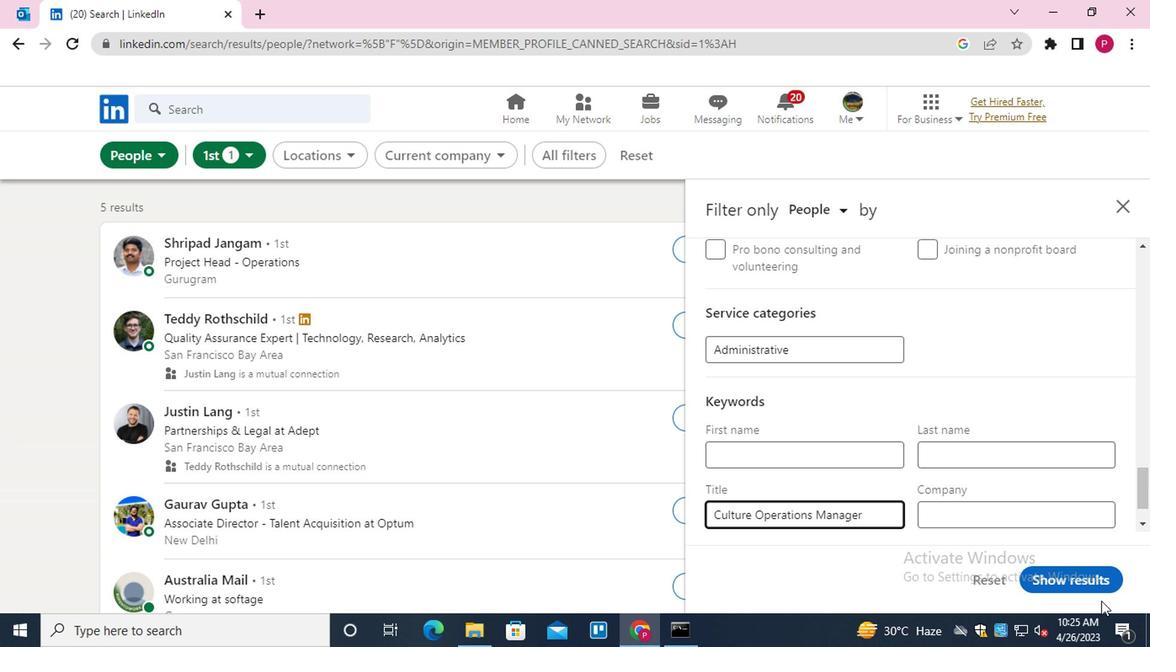 
Action: Mouse pressed left at (1090, 585)
Screenshot: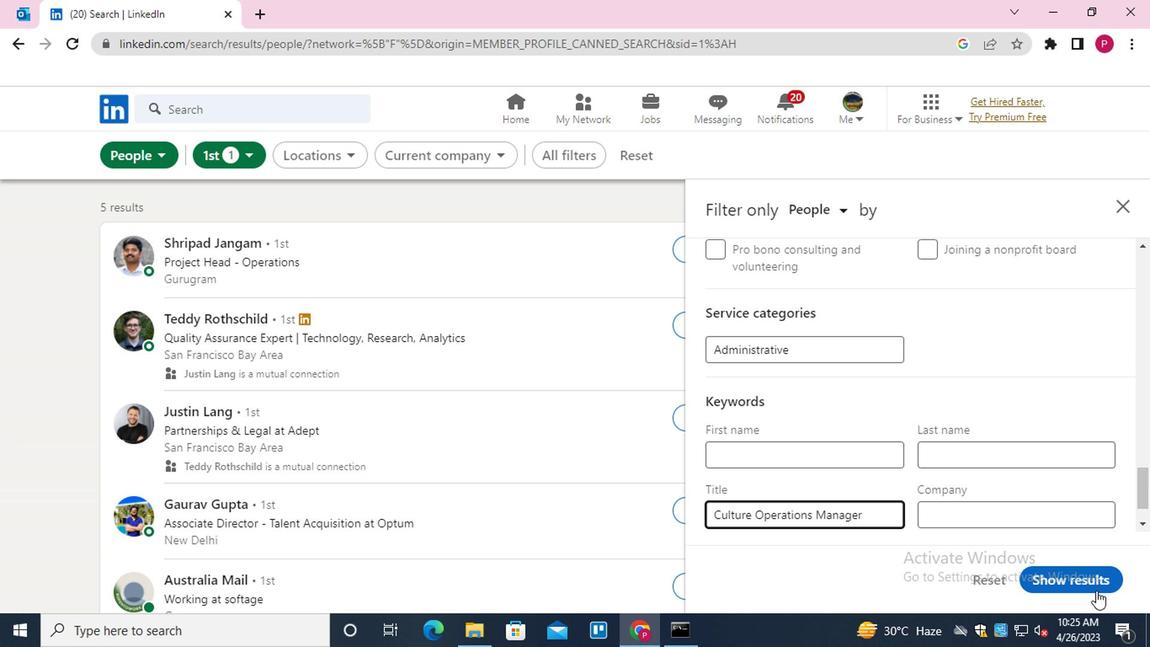 
Action: Mouse moved to (520, 341)
Screenshot: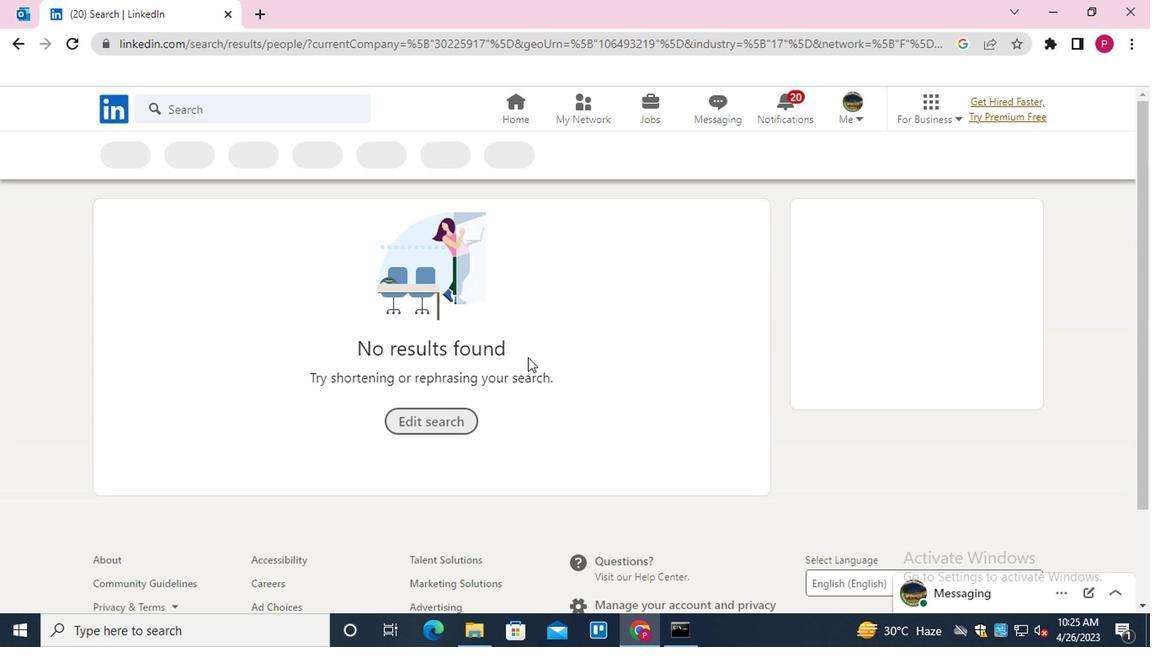
